 Task: Log work in the project ArchiTech for the issue 'Create a data backup and recovery plan for a company's IT infrastructure' spent time as '2w 1d 18h 56m' and remaining time as '1w 2d 10h 29m' and move to top of backlog. Now add the issue to the epic 'UI/UX Improvements'. Log work in the project ArchiTech for the issue 'Develop a custom inventory management system' spent time as '5w 2d 5h 9m' and remaining time as '5w 4d 17h 26m' and move to bottom of backlog. Now add the issue to the epic 'Platform Integration'
Action: Mouse moved to (190, 58)
Screenshot: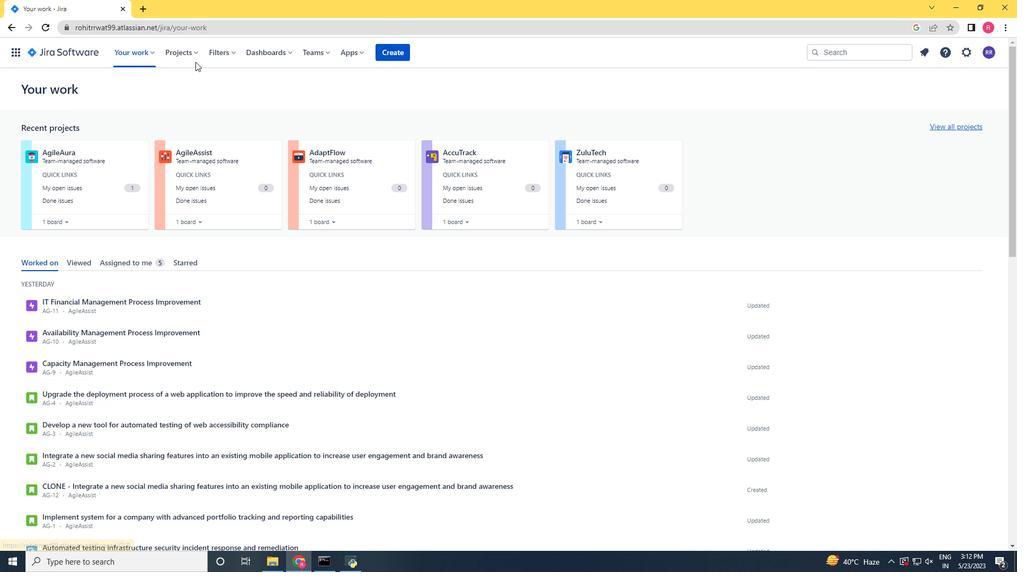 
Action: Mouse pressed left at (190, 58)
Screenshot: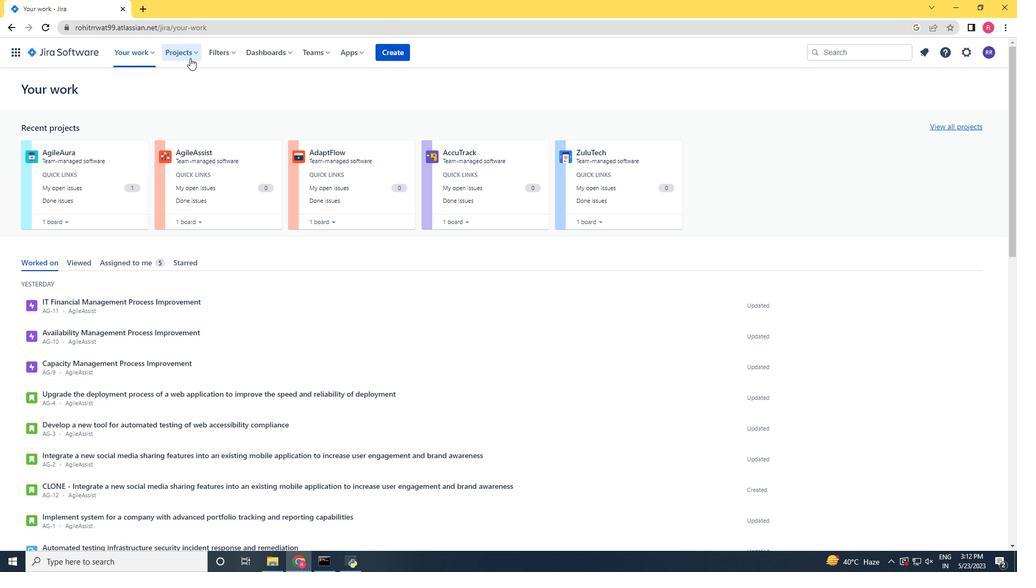 
Action: Mouse moved to (212, 88)
Screenshot: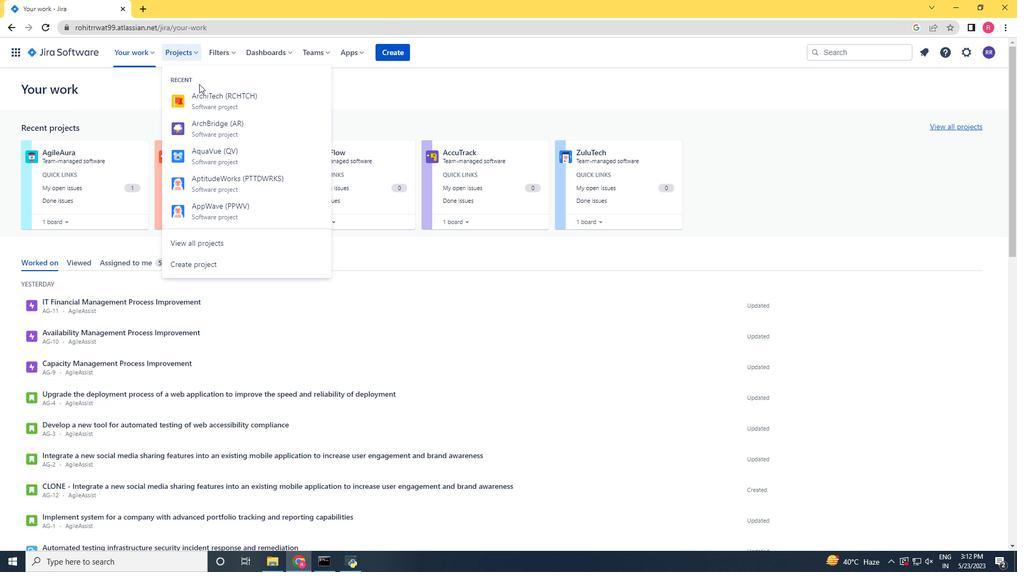 
Action: Mouse pressed left at (212, 88)
Screenshot: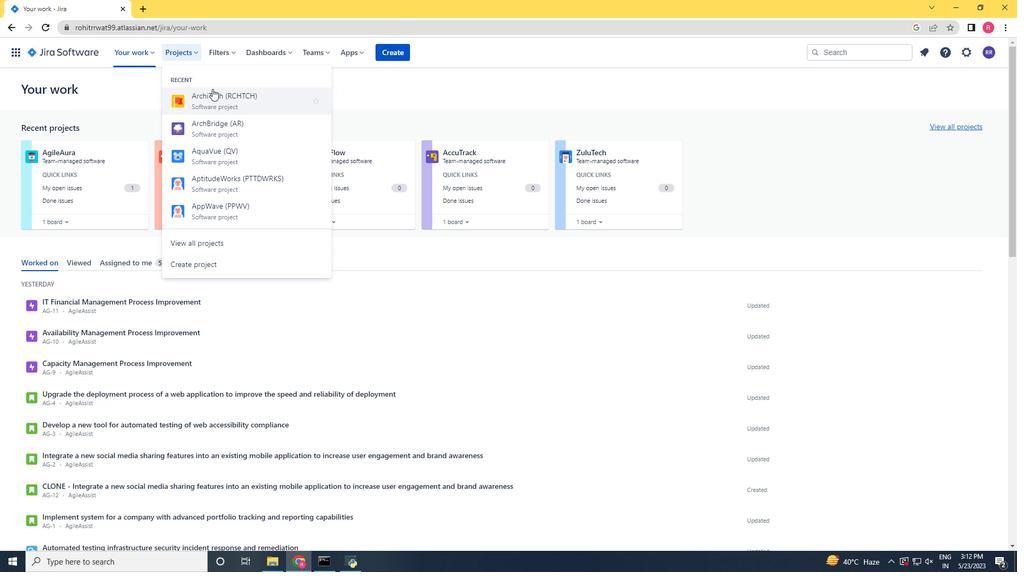 
Action: Mouse moved to (78, 156)
Screenshot: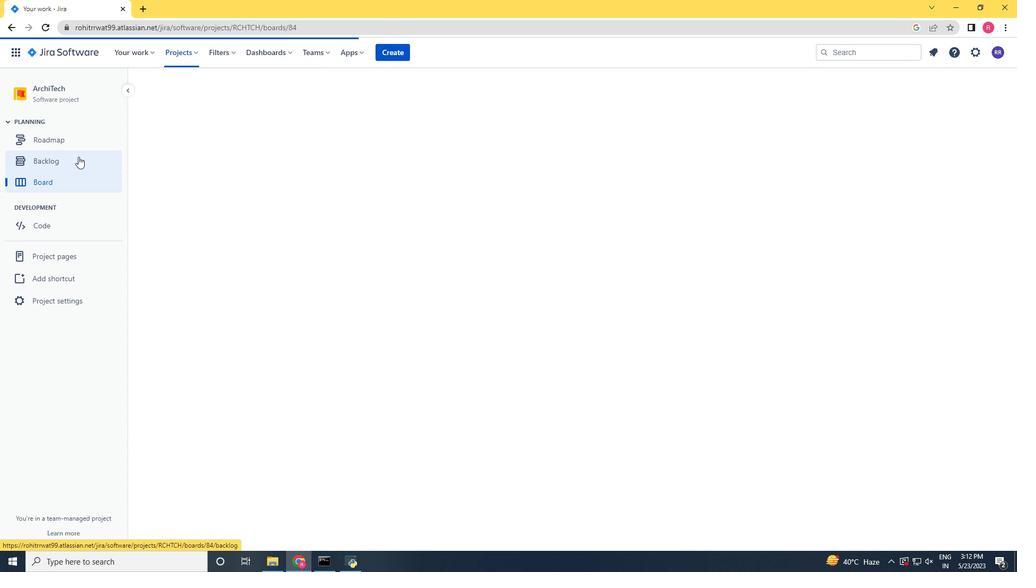 
Action: Mouse pressed left at (78, 156)
Screenshot: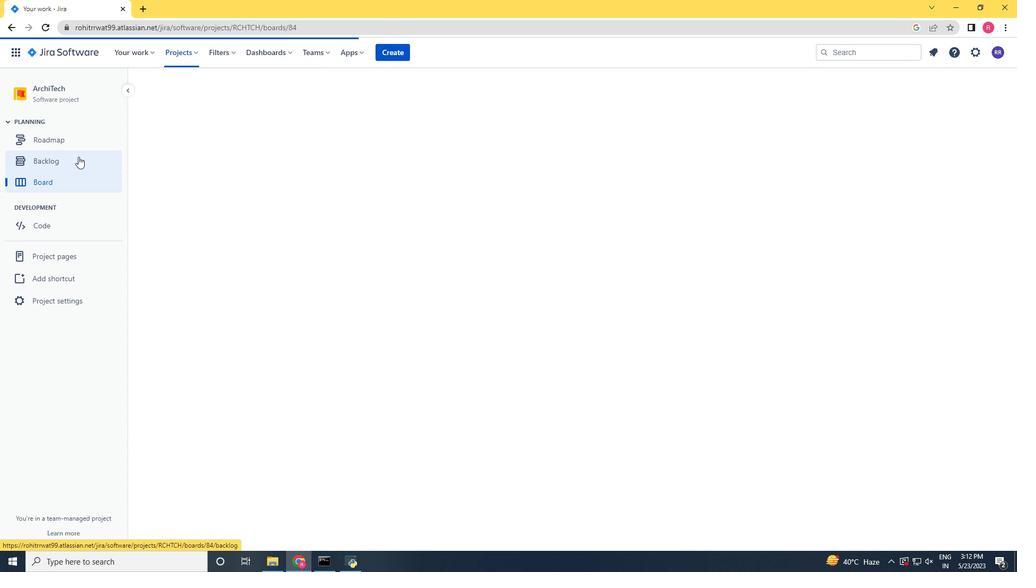 
Action: Mouse moved to (717, 356)
Screenshot: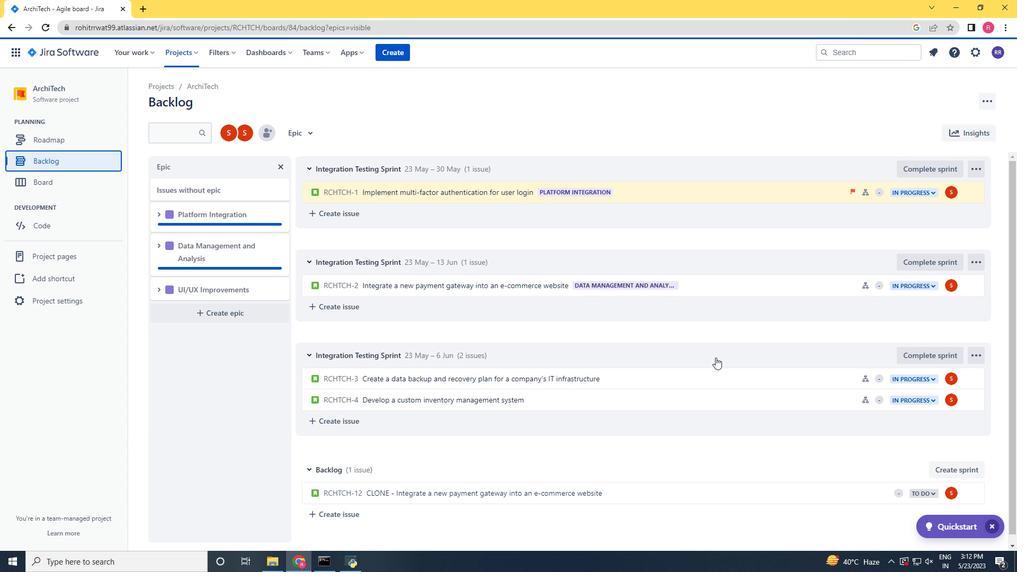 
Action: Mouse pressed left at (717, 356)
Screenshot: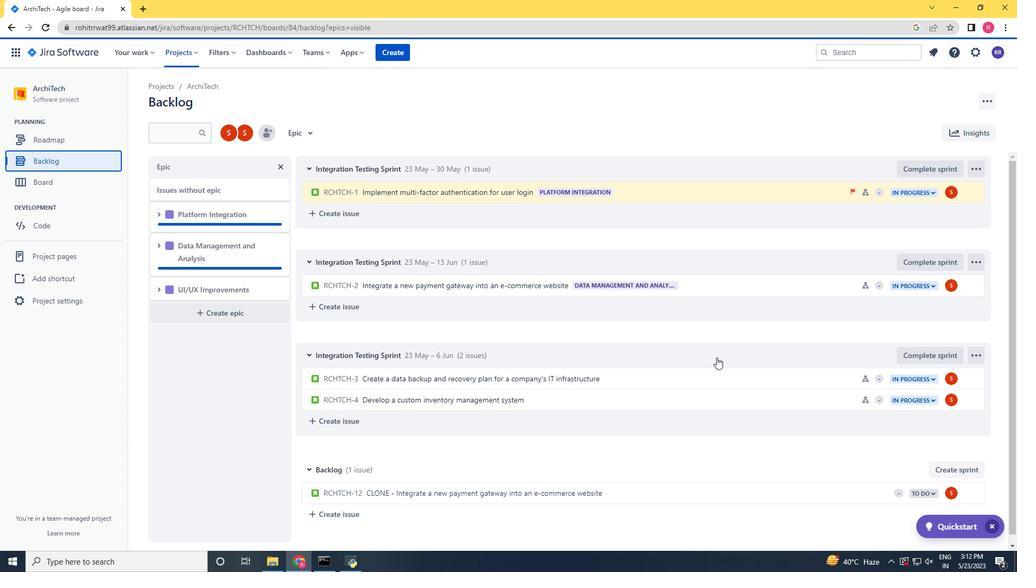 
Action: Mouse moved to (687, 358)
Screenshot: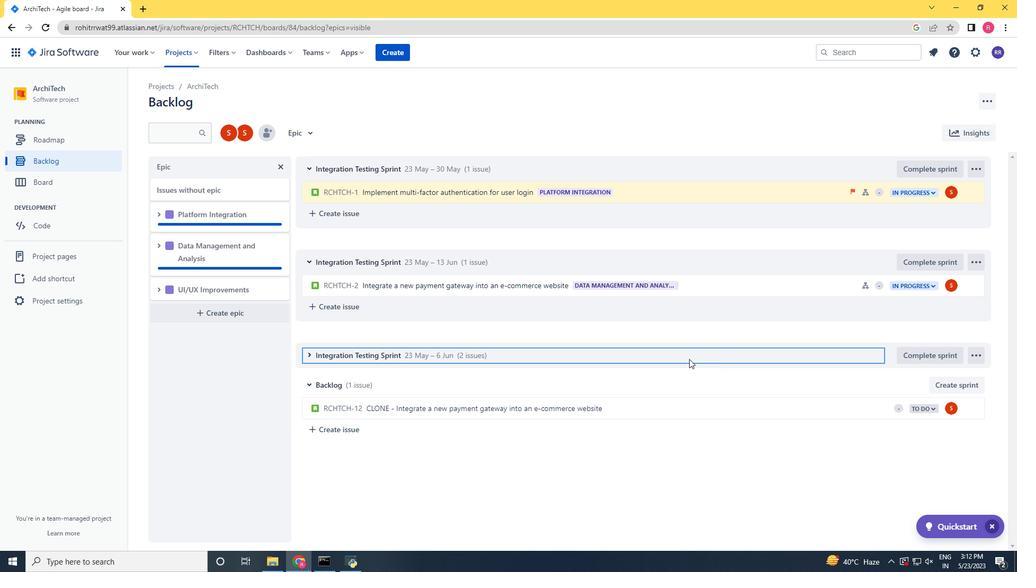 
Action: Mouse pressed left at (687, 358)
Screenshot: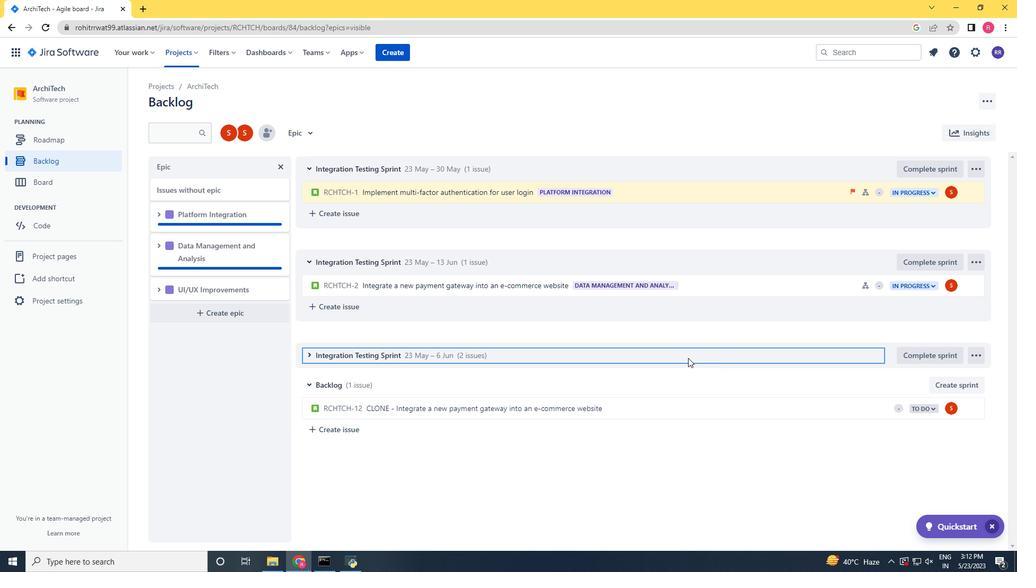 
Action: Mouse moved to (714, 377)
Screenshot: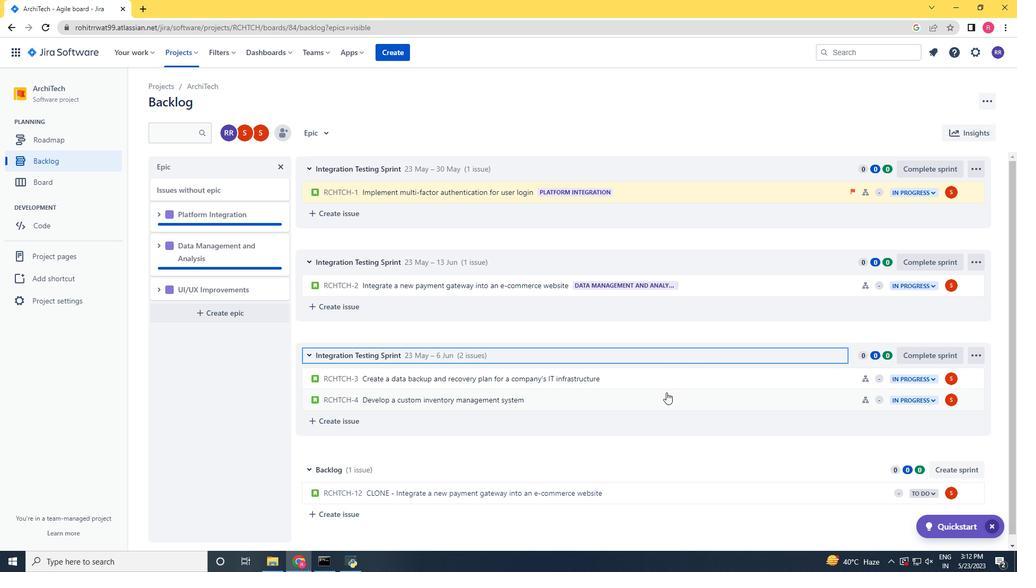 
Action: Mouse pressed left at (714, 377)
Screenshot: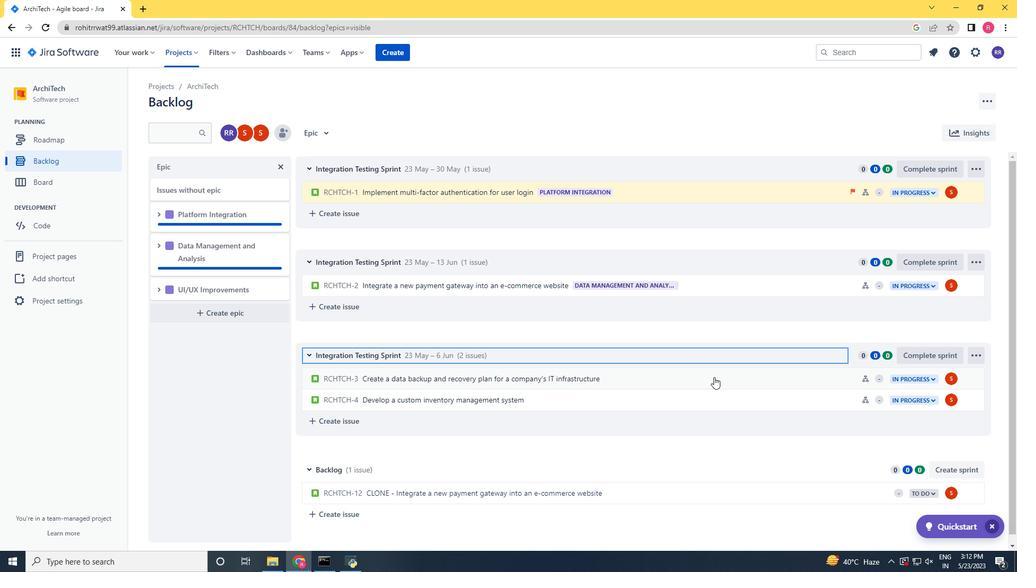 
Action: Mouse moved to (968, 166)
Screenshot: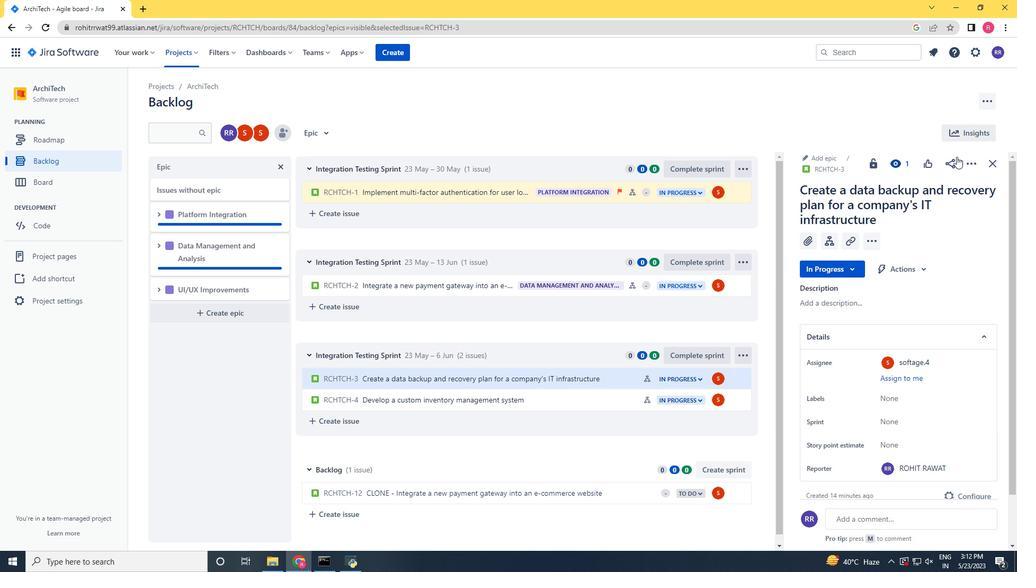 
Action: Mouse pressed left at (968, 166)
Screenshot: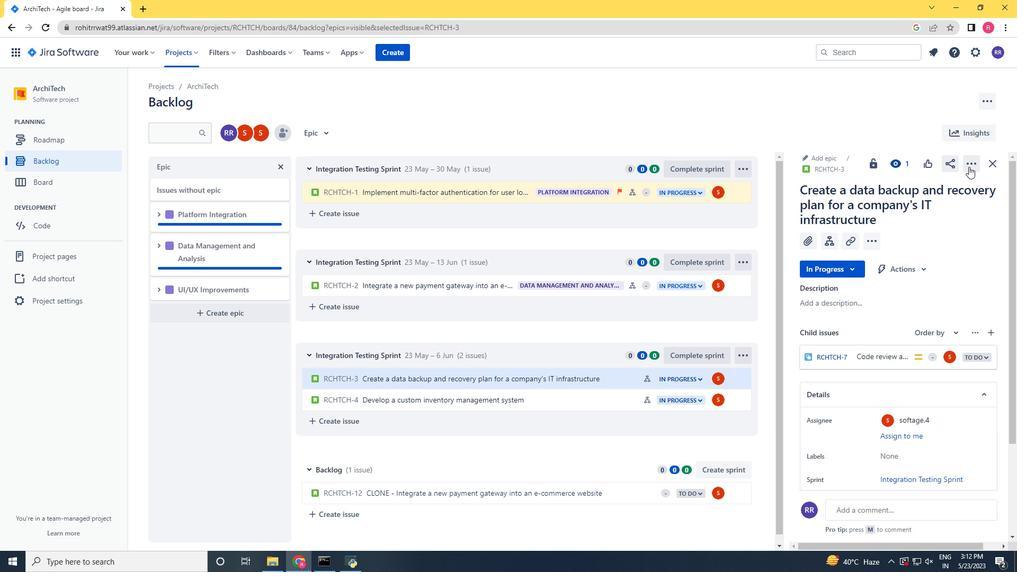 
Action: Mouse moved to (908, 193)
Screenshot: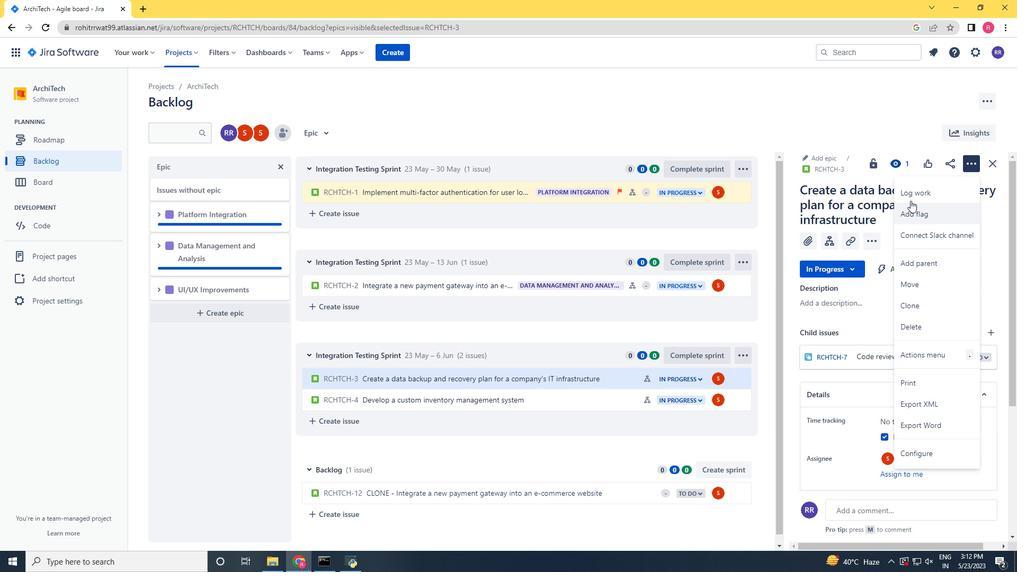 
Action: Mouse pressed left at (908, 193)
Screenshot: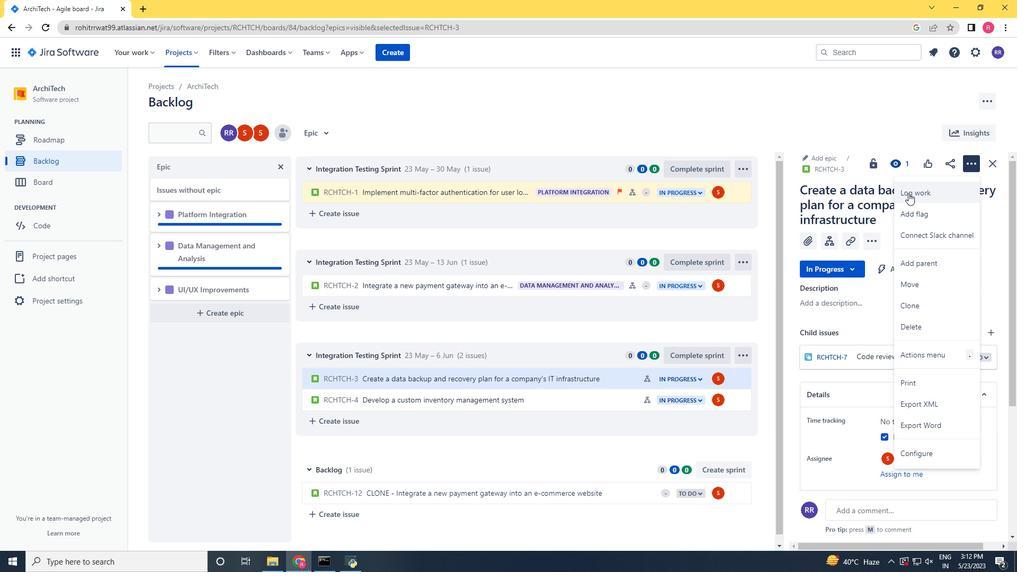 
Action: Mouse moved to (783, 181)
Screenshot: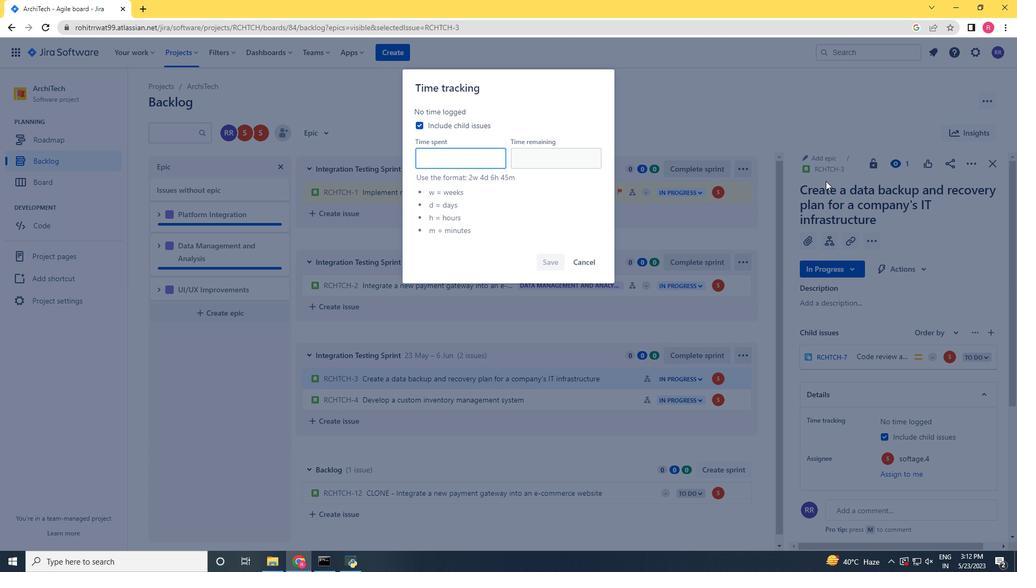 
Action: Key pressed 2w<Key.space>1d<Key.space>18h<Key.space>56m<Key.tab>1w<Key.space>2d<Key.space>10h<Key.space>29m
Screenshot: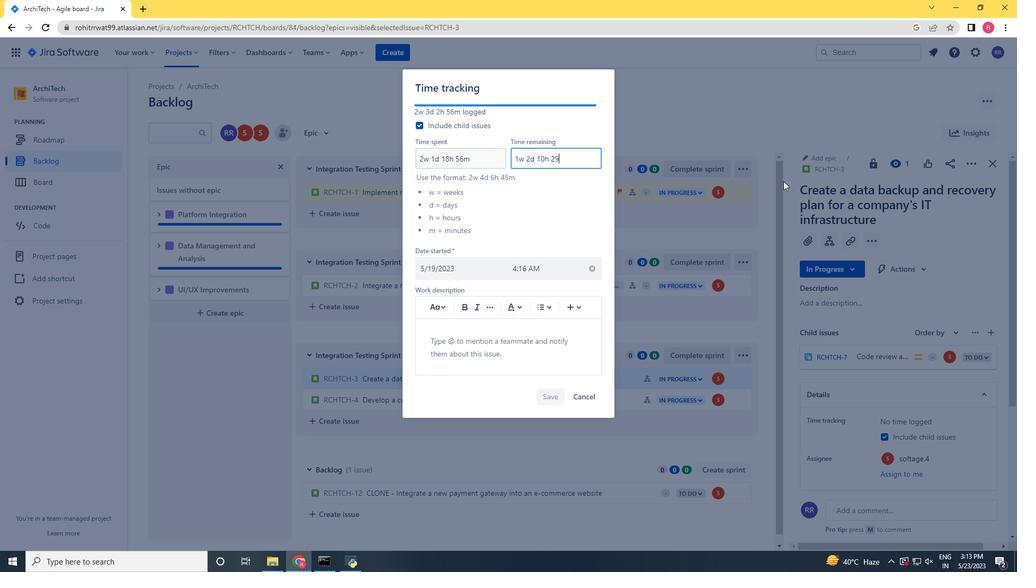 
Action: Mouse moved to (543, 391)
Screenshot: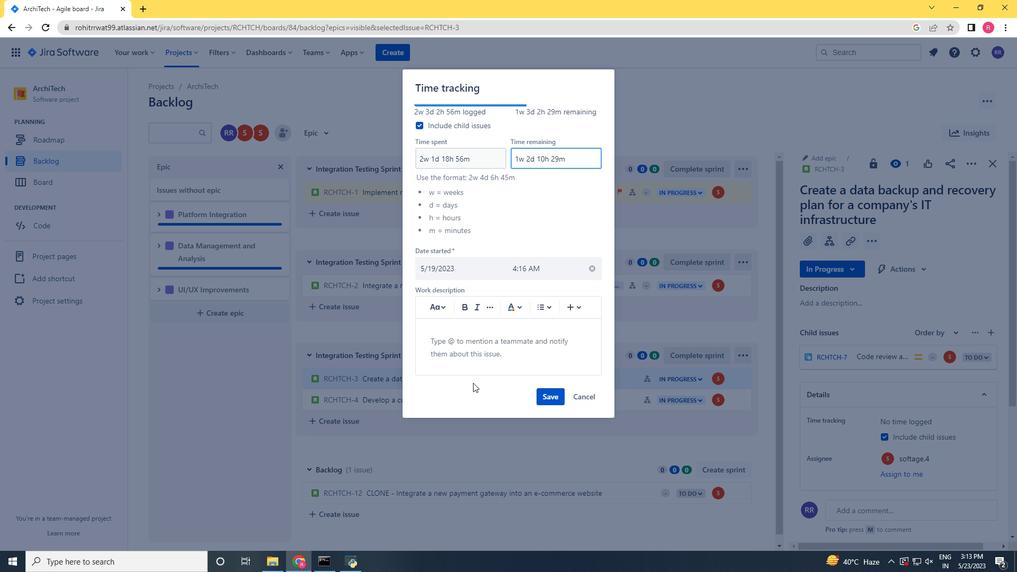 
Action: Mouse pressed left at (543, 391)
Screenshot: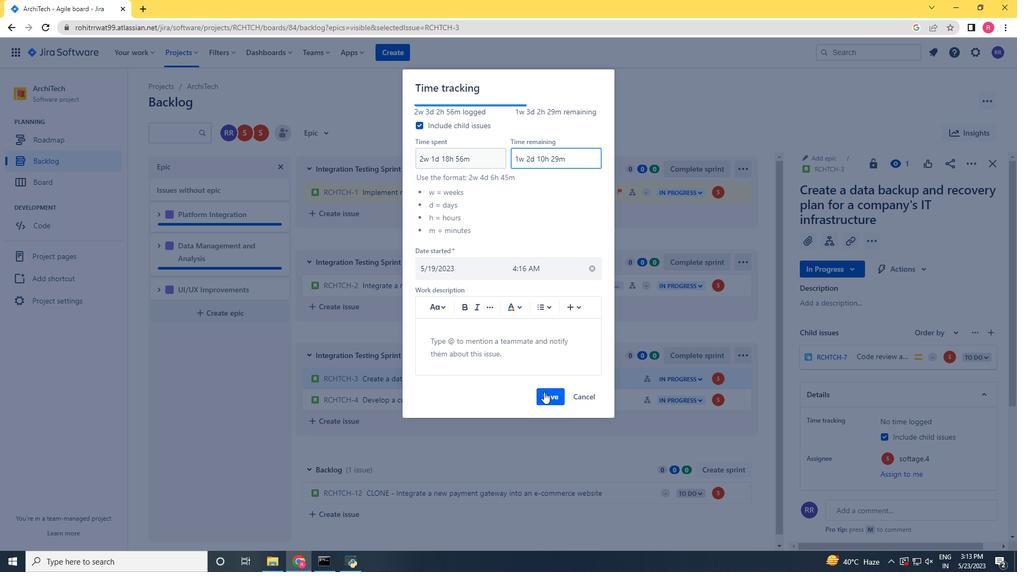 
Action: Mouse moved to (736, 378)
Screenshot: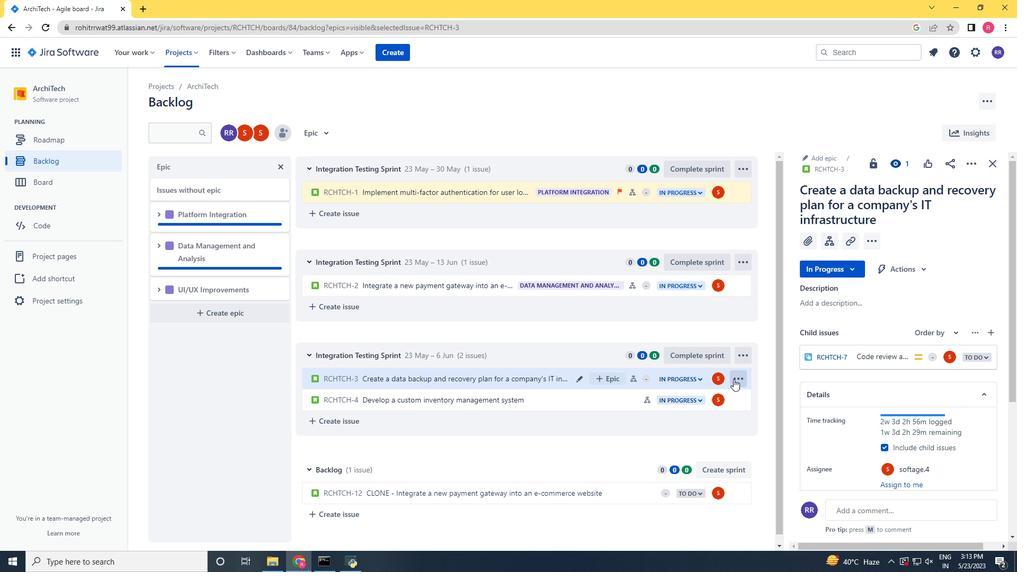 
Action: Mouse pressed left at (736, 378)
Screenshot: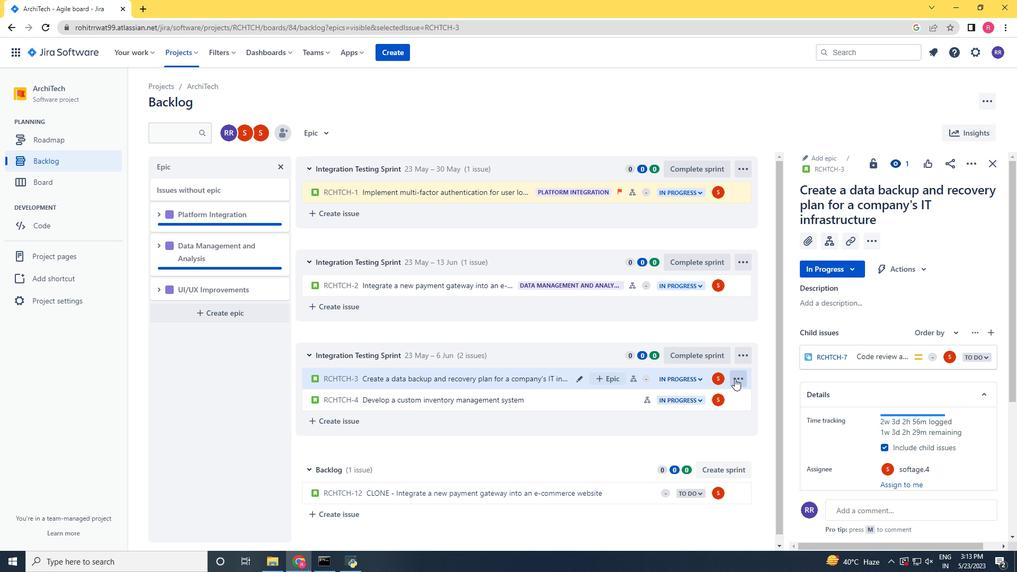 
Action: Mouse moved to (978, 168)
Screenshot: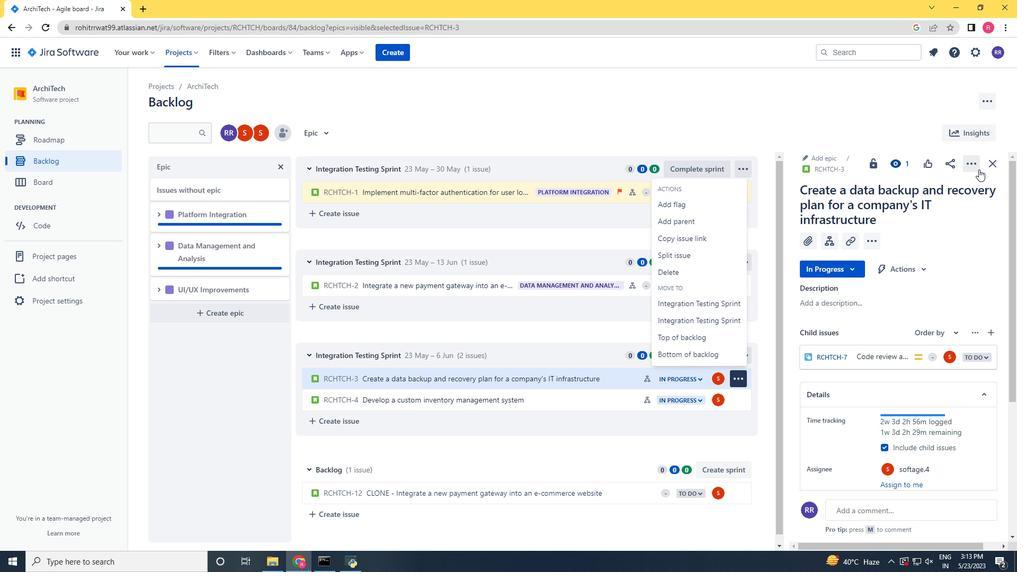 
Action: Mouse pressed left at (978, 168)
Screenshot: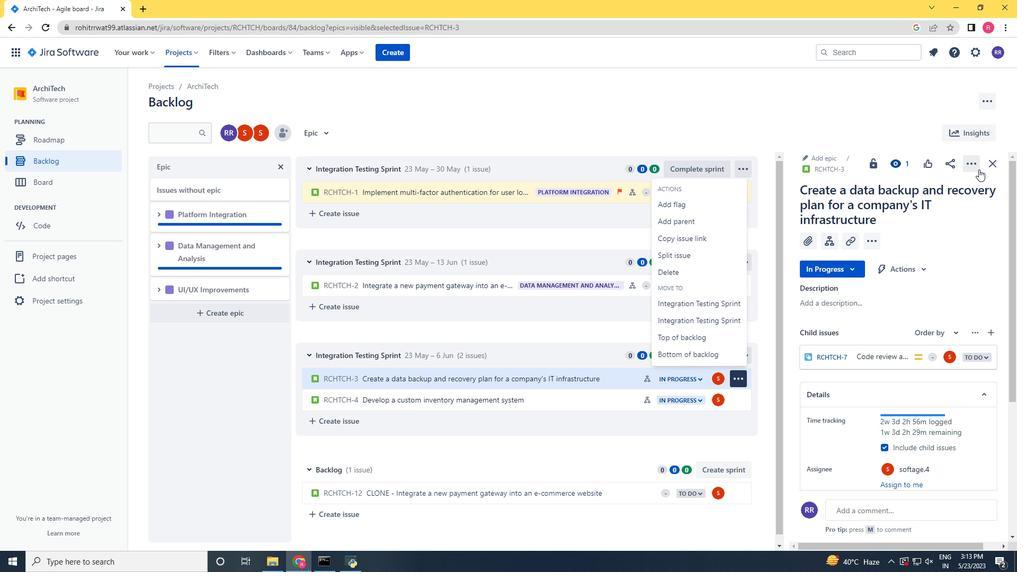 
Action: Mouse moved to (851, 331)
Screenshot: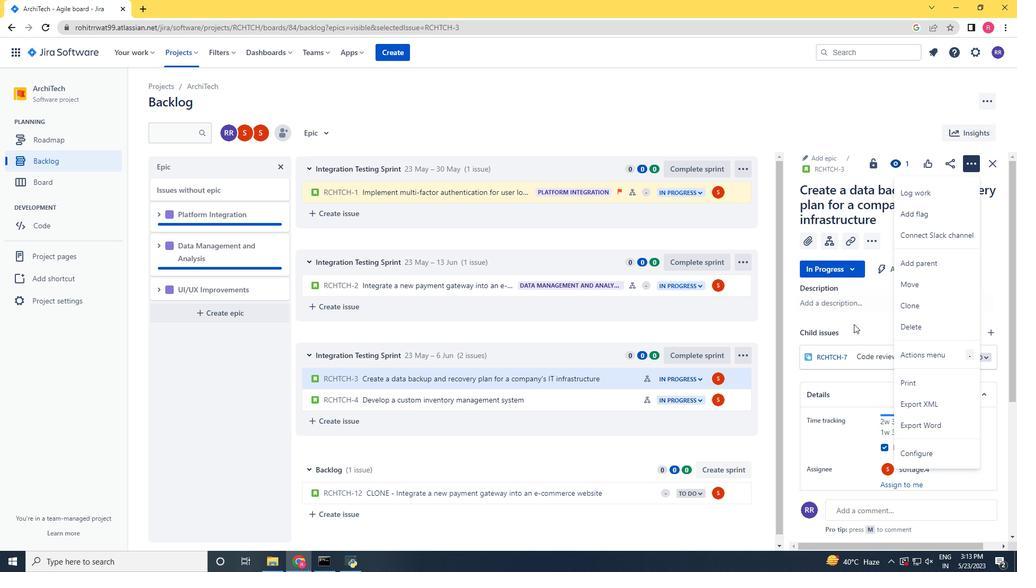 
Action: Mouse scrolled (851, 331) with delta (0, 0)
Screenshot: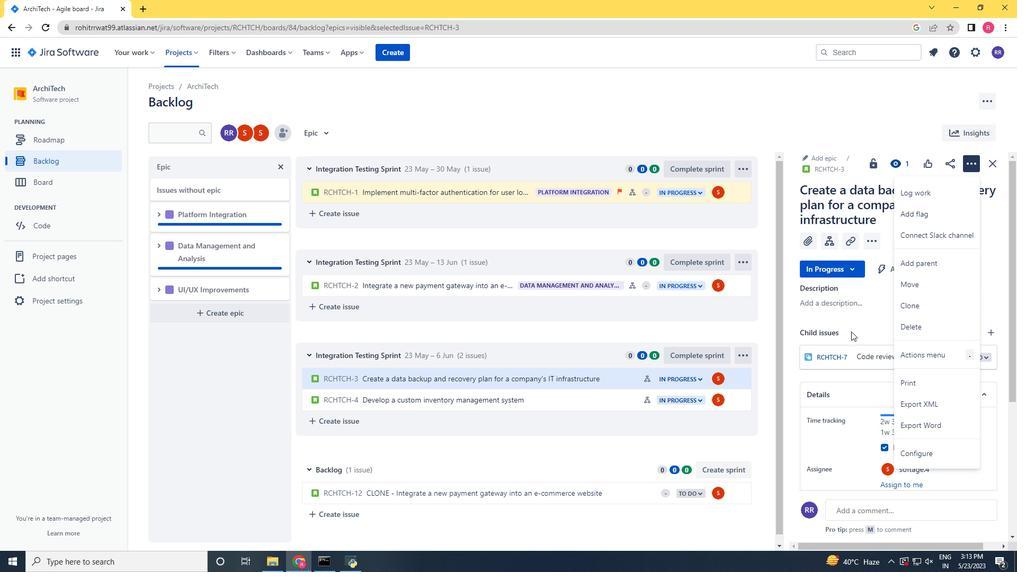 
Action: Mouse moved to (736, 376)
Screenshot: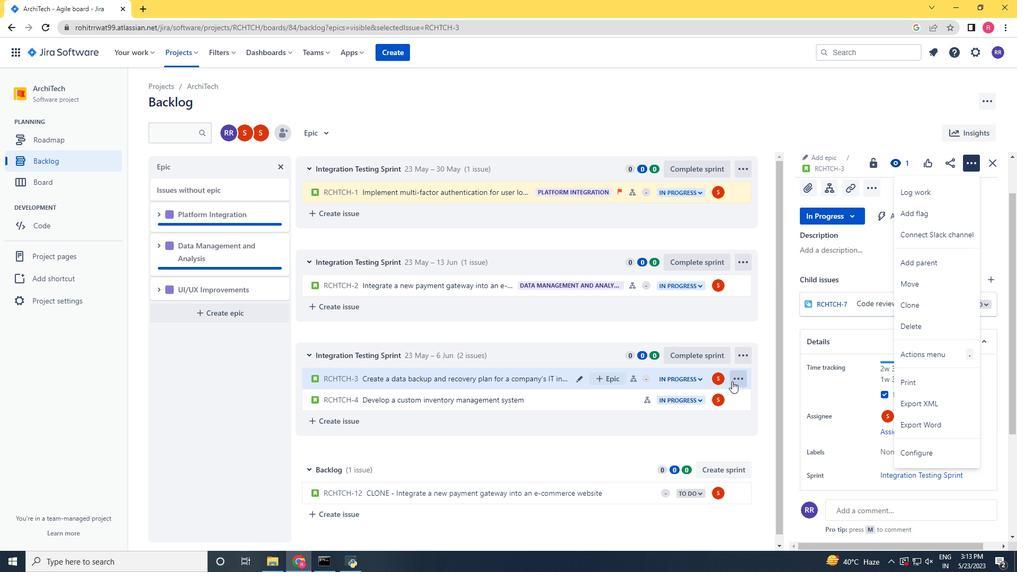 
Action: Mouse pressed left at (736, 376)
Screenshot: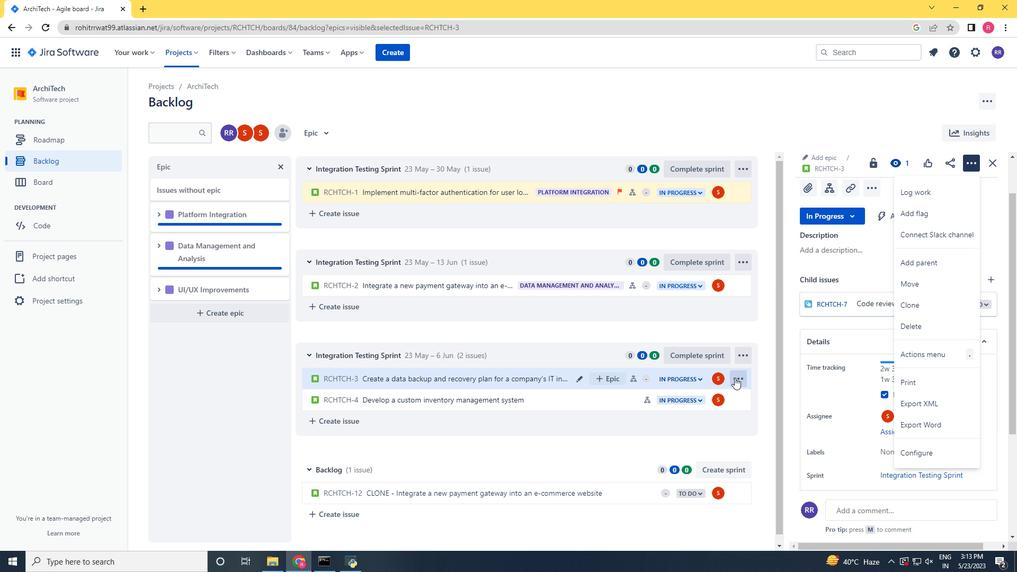 
Action: Mouse moved to (725, 339)
Screenshot: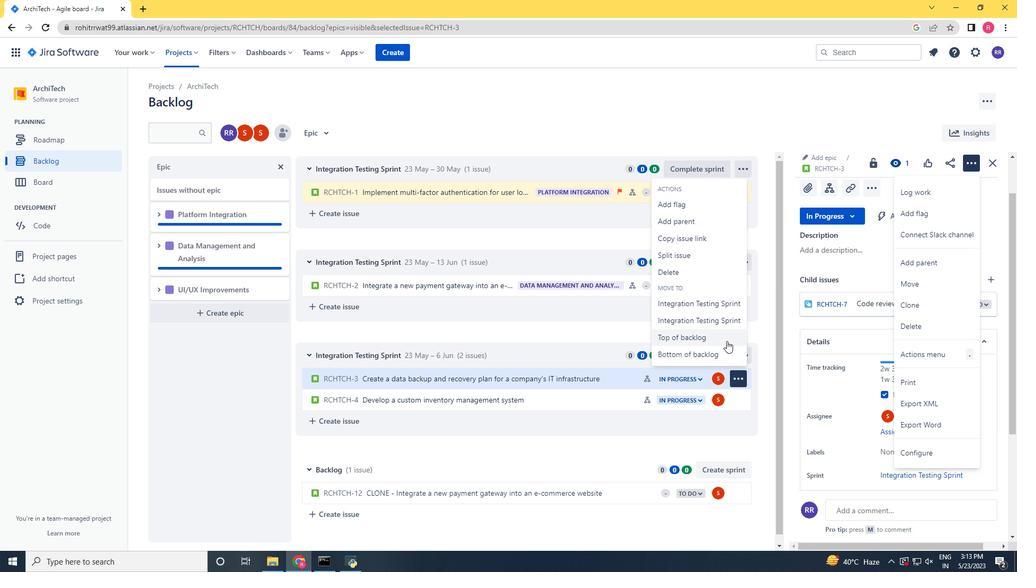 
Action: Mouse pressed left at (725, 339)
Screenshot: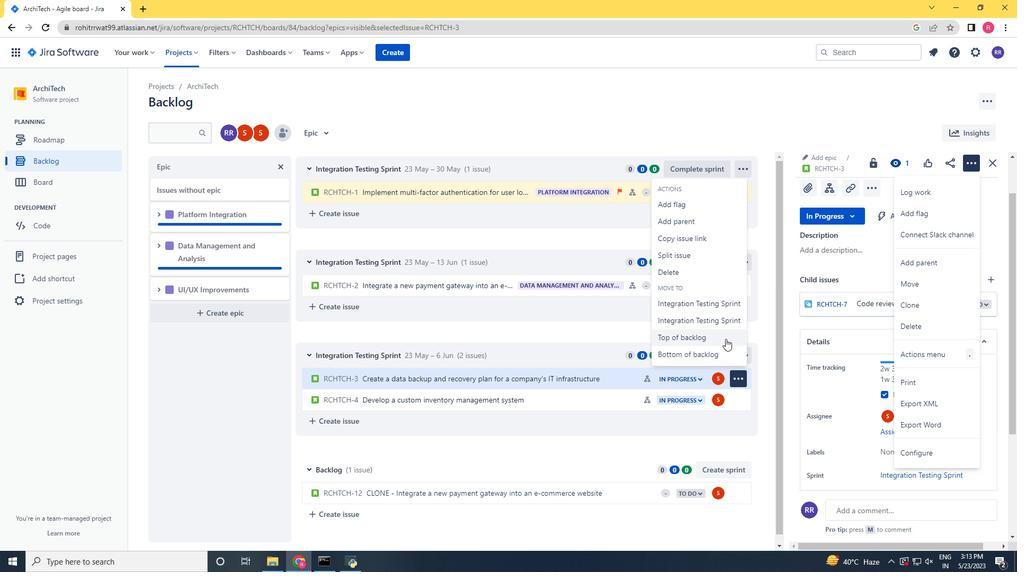 
Action: Mouse moved to (538, 174)
Screenshot: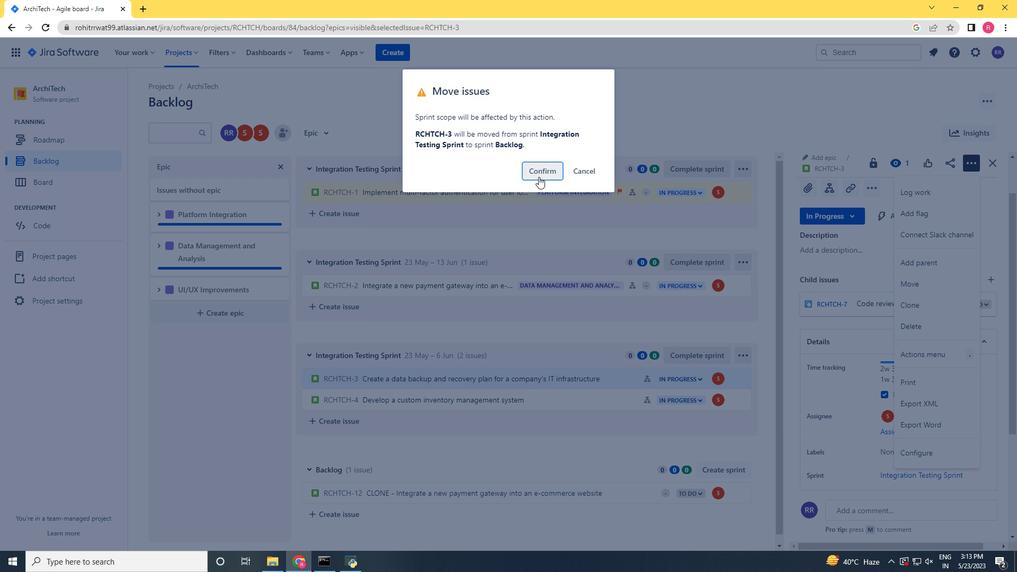 
Action: Mouse pressed left at (538, 174)
Screenshot: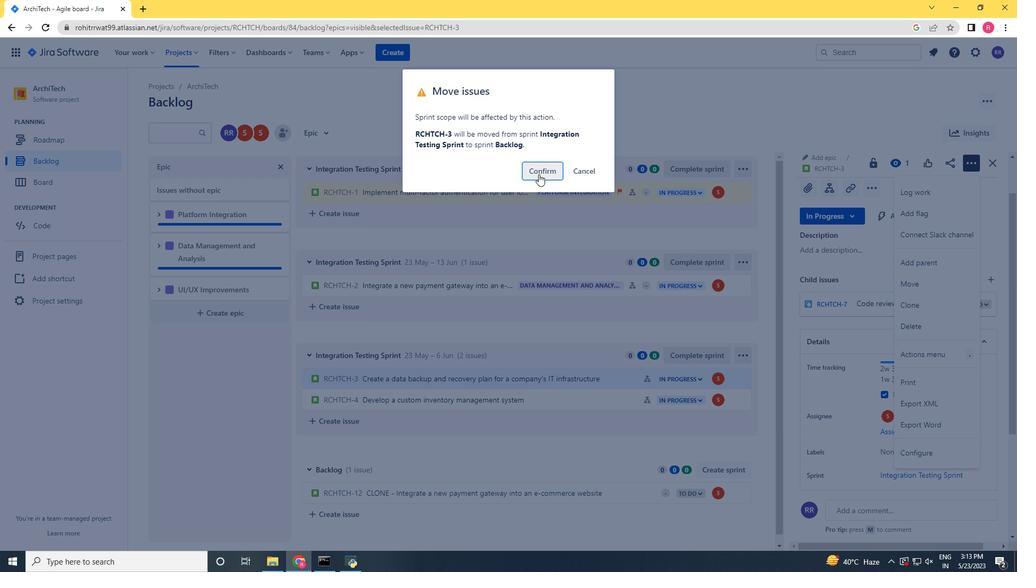 
Action: Mouse moved to (605, 472)
Screenshot: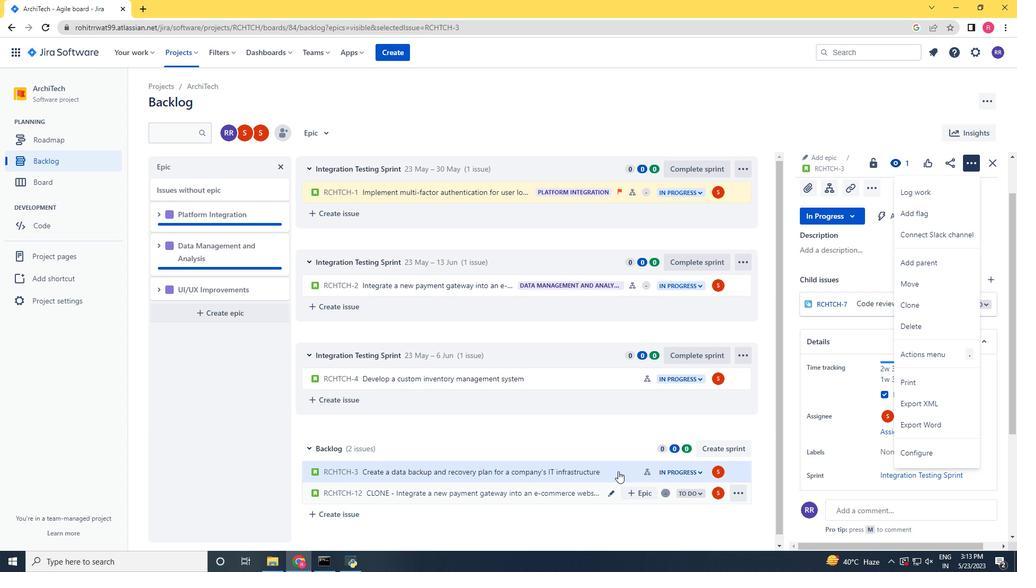 
Action: Mouse pressed left at (605, 472)
Screenshot: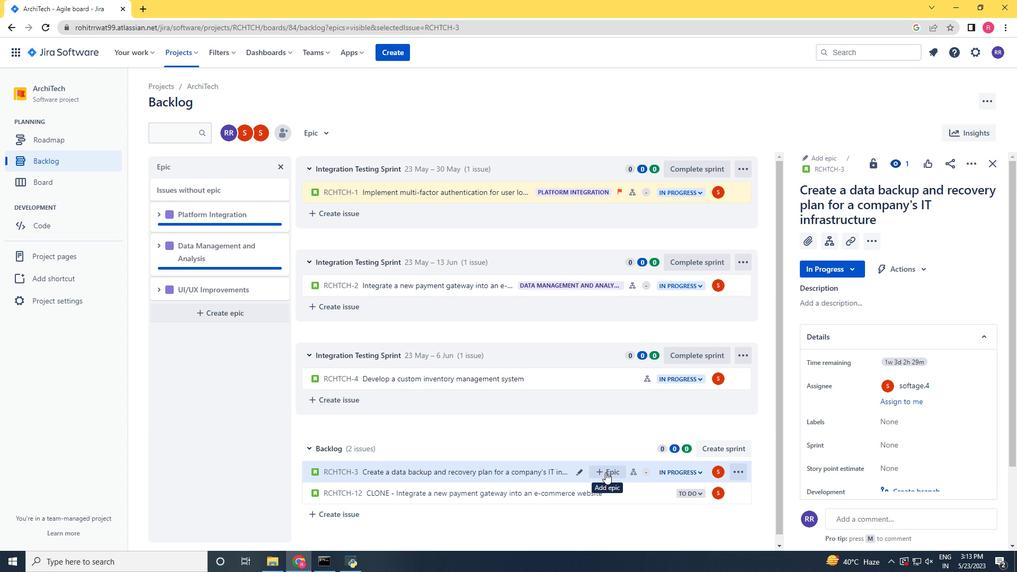 
Action: Mouse moved to (605, 479)
Screenshot: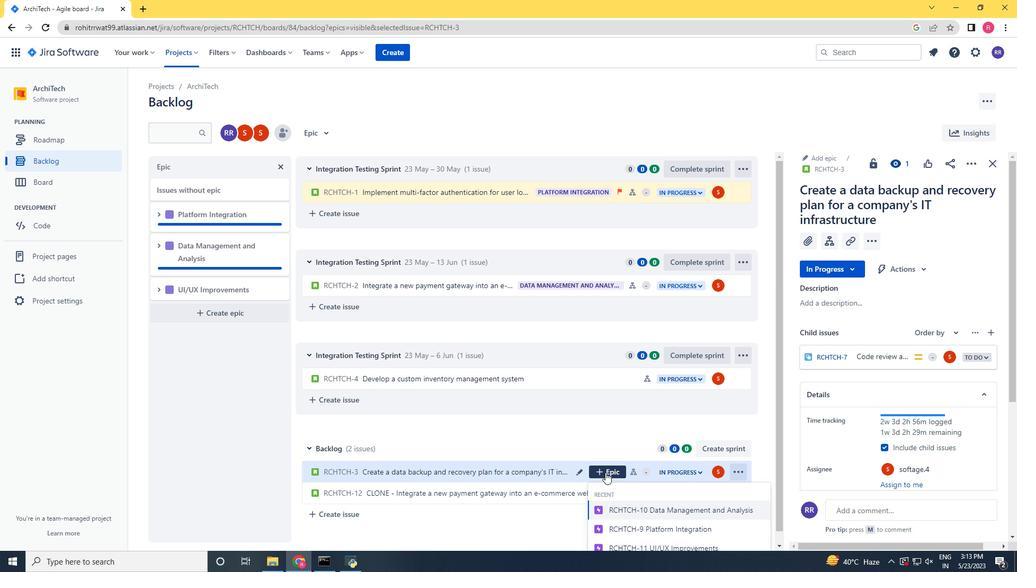 
Action: Mouse scrolled (605, 479) with delta (0, 0)
Screenshot: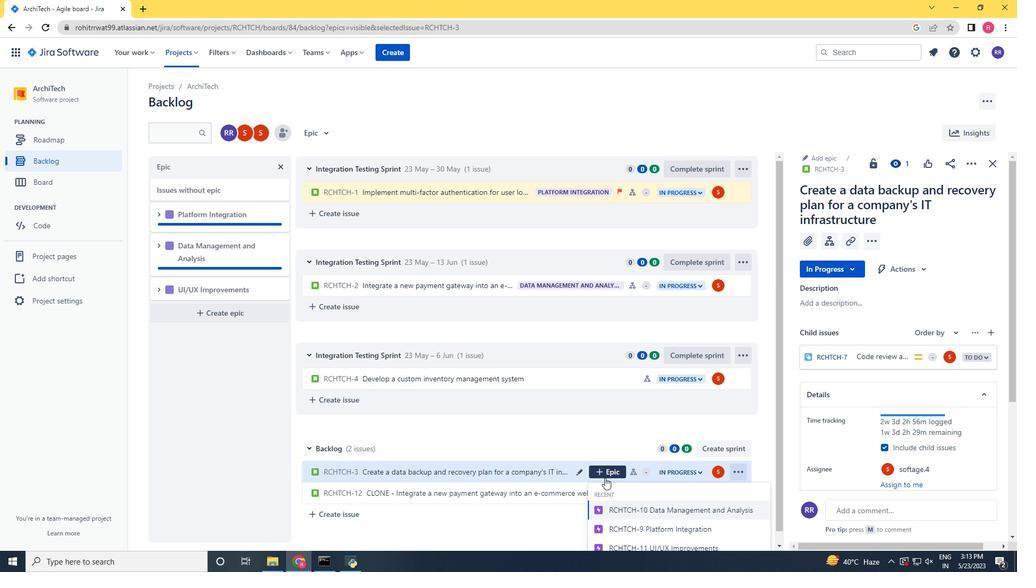 
Action: Mouse scrolled (605, 479) with delta (0, 0)
Screenshot: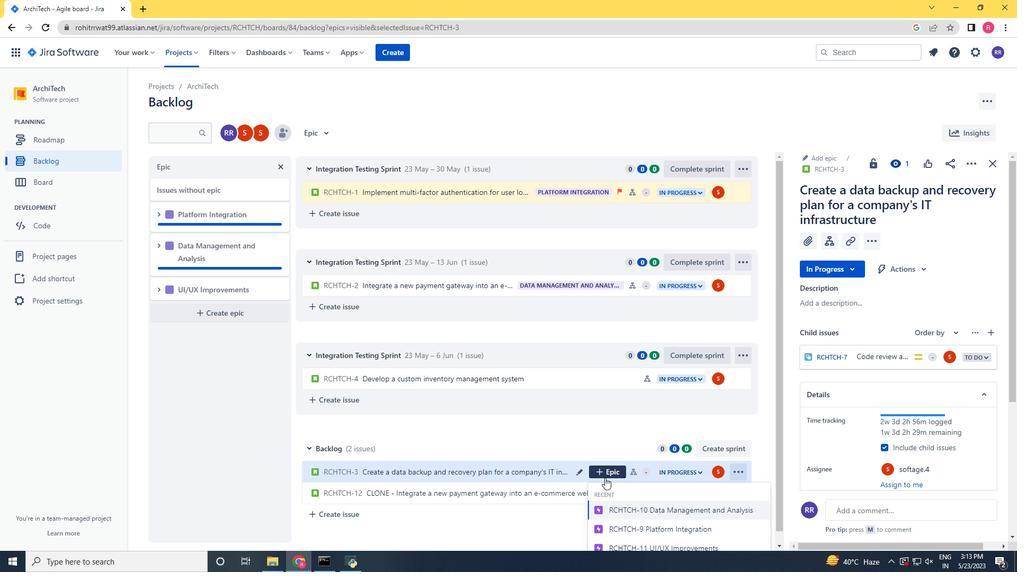 
Action: Mouse scrolled (605, 479) with delta (0, 0)
Screenshot: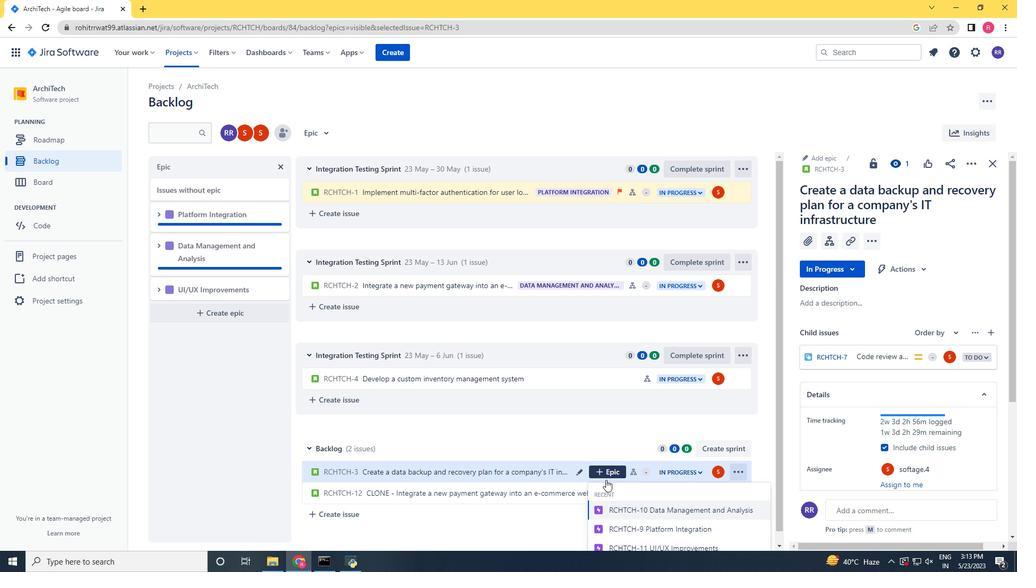 
Action: Mouse scrolled (605, 479) with delta (0, 0)
Screenshot: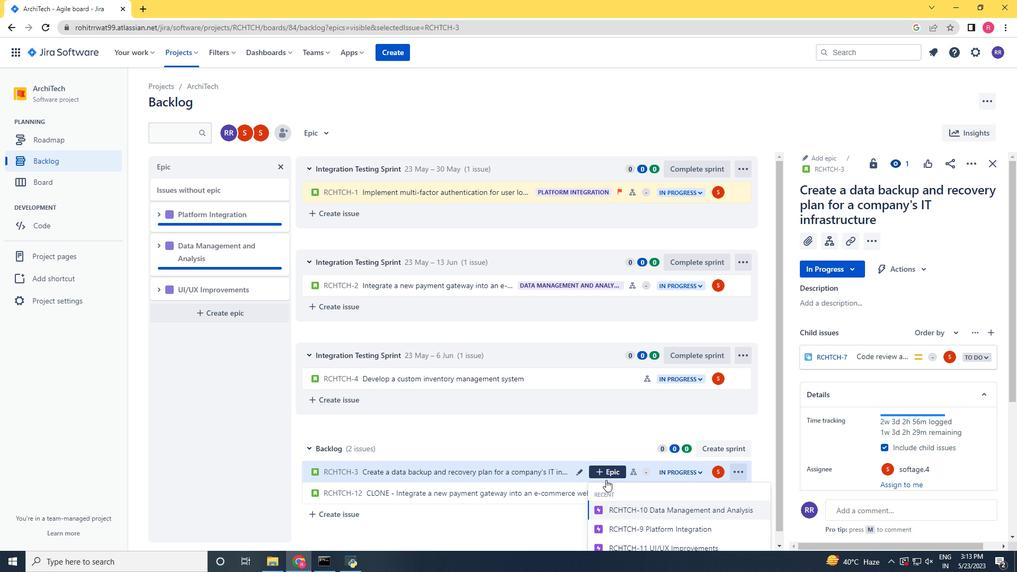 
Action: Mouse scrolled (605, 479) with delta (0, 0)
Screenshot: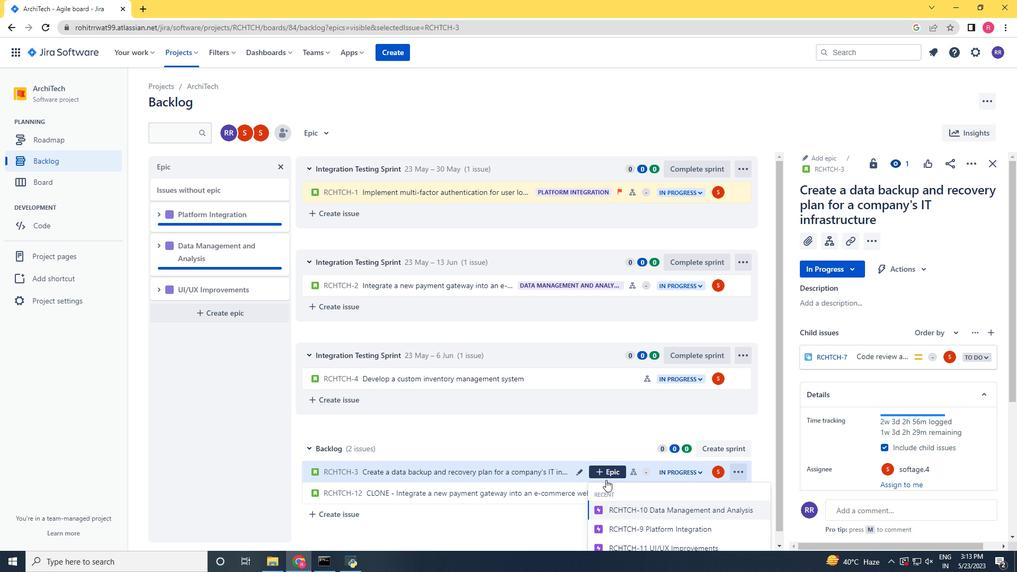 
Action: Mouse moved to (644, 539)
Screenshot: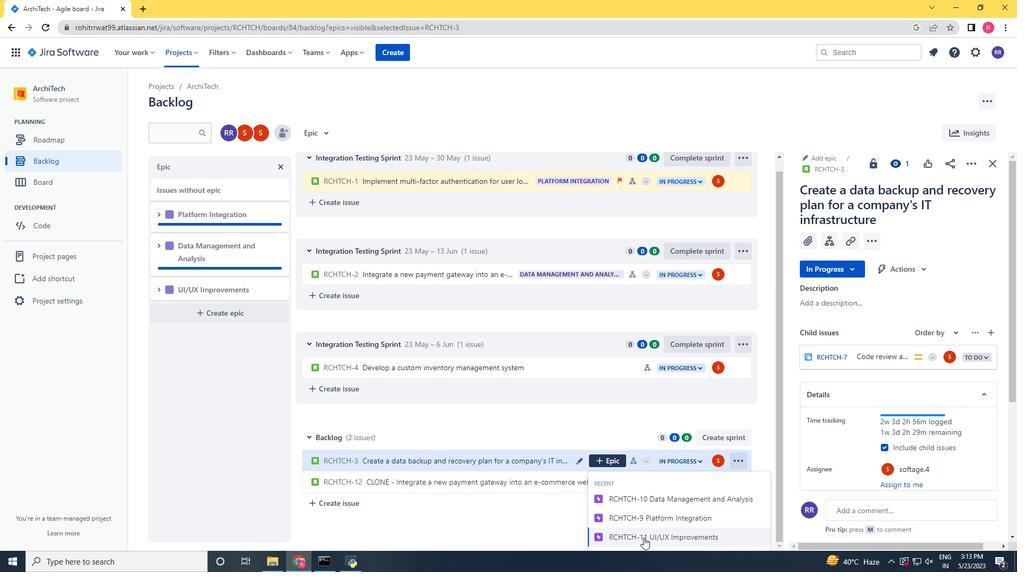 
Action: Mouse pressed left at (644, 539)
Screenshot: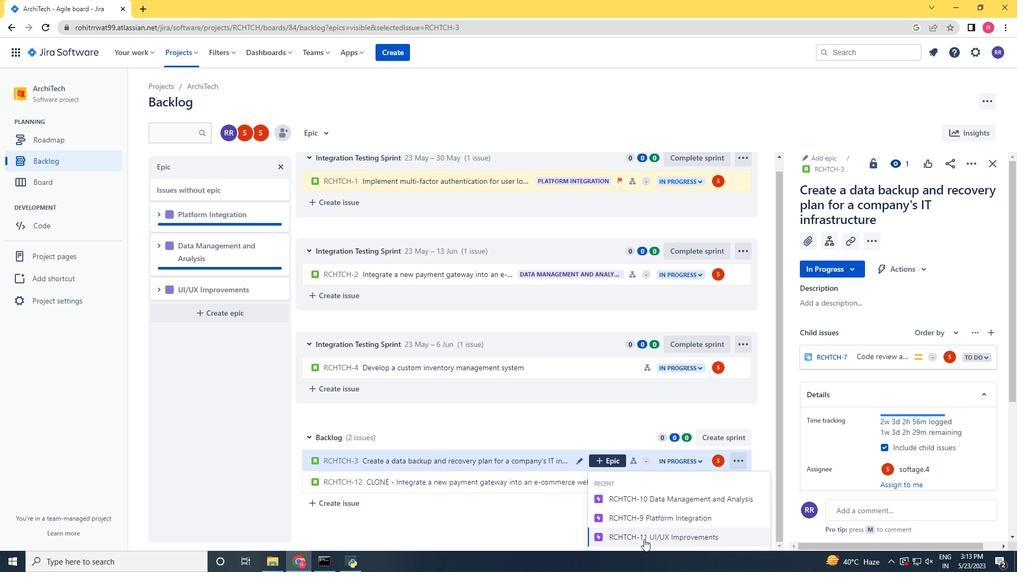 
Action: Mouse moved to (505, 457)
Screenshot: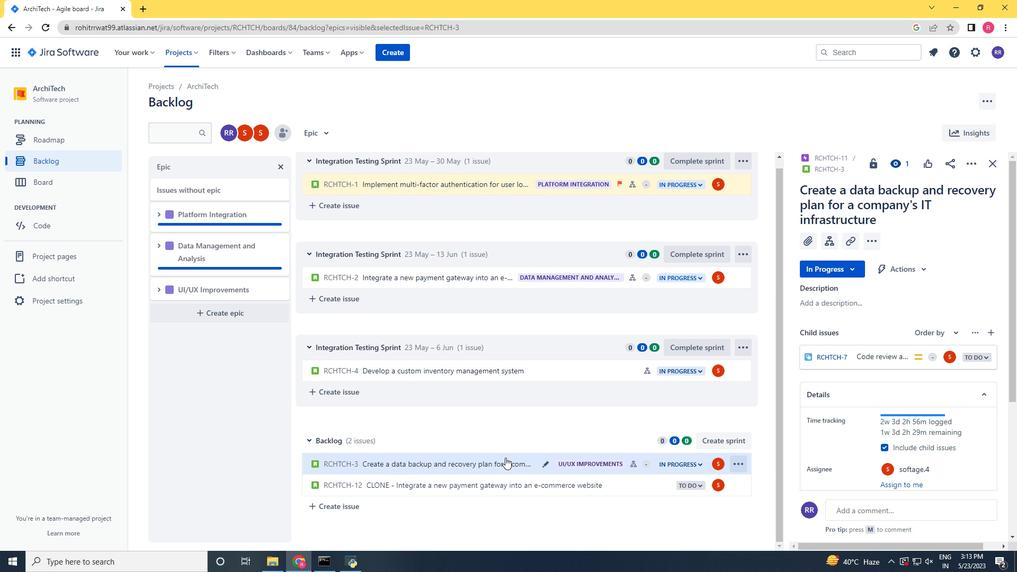 
Action: Mouse scrolled (505, 456) with delta (0, 0)
Screenshot: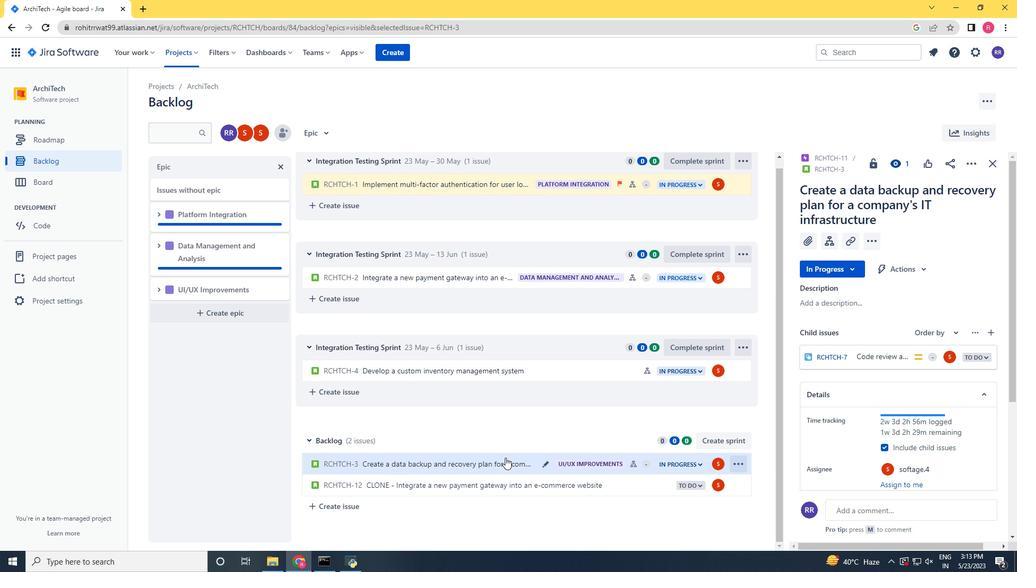
Action: Mouse scrolled (505, 456) with delta (0, 0)
Screenshot: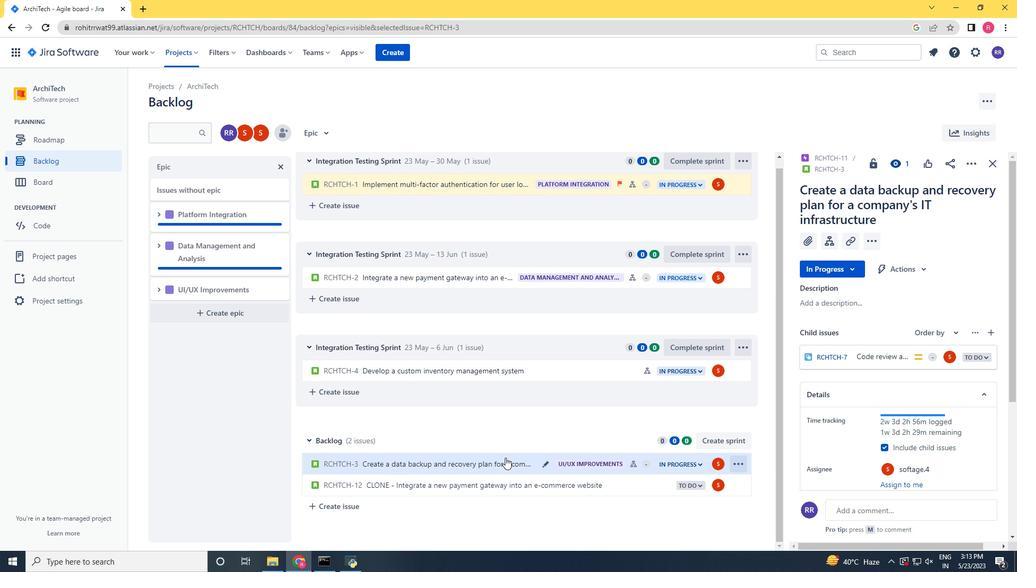 
Action: Mouse scrolled (505, 456) with delta (0, 0)
Screenshot: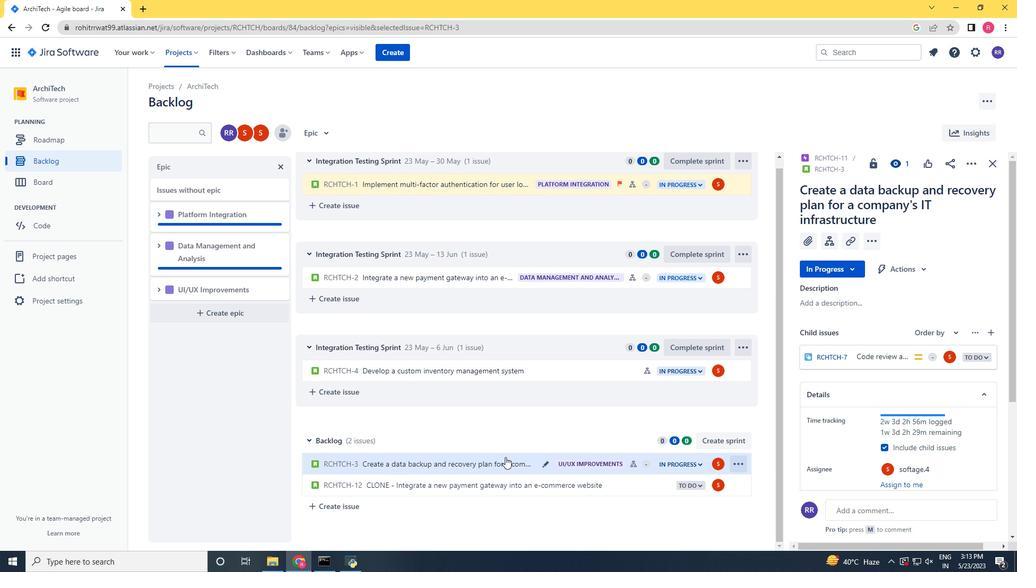 
Action: Mouse scrolled (505, 456) with delta (0, 0)
Screenshot: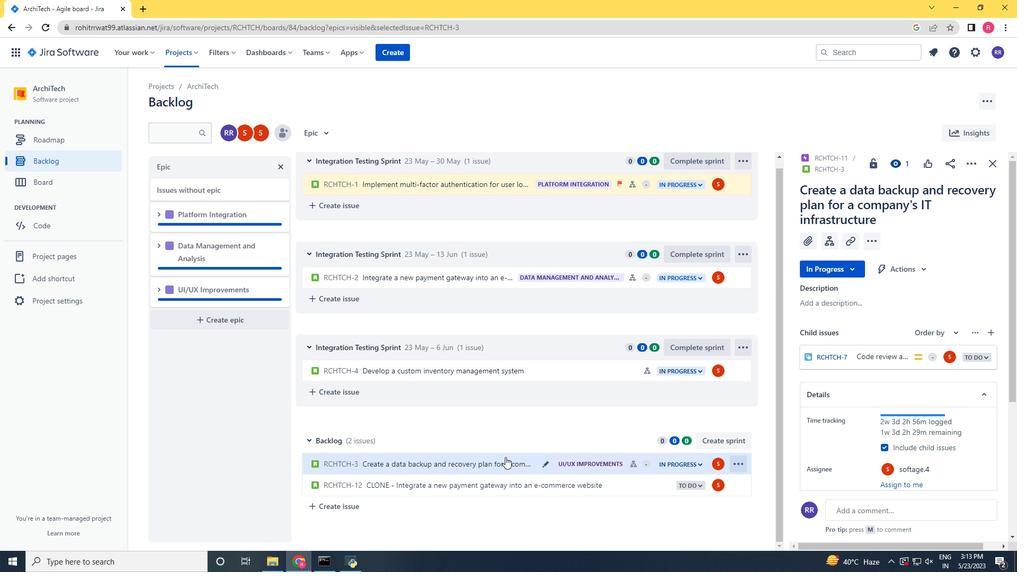 
Action: Mouse scrolled (505, 456) with delta (0, 0)
Screenshot: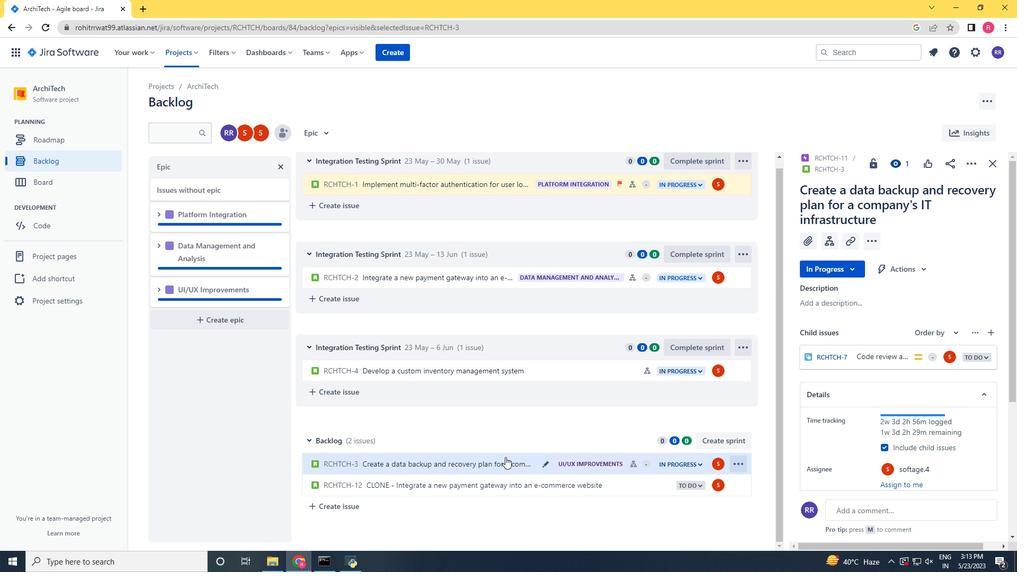 
Action: Mouse moved to (599, 372)
Screenshot: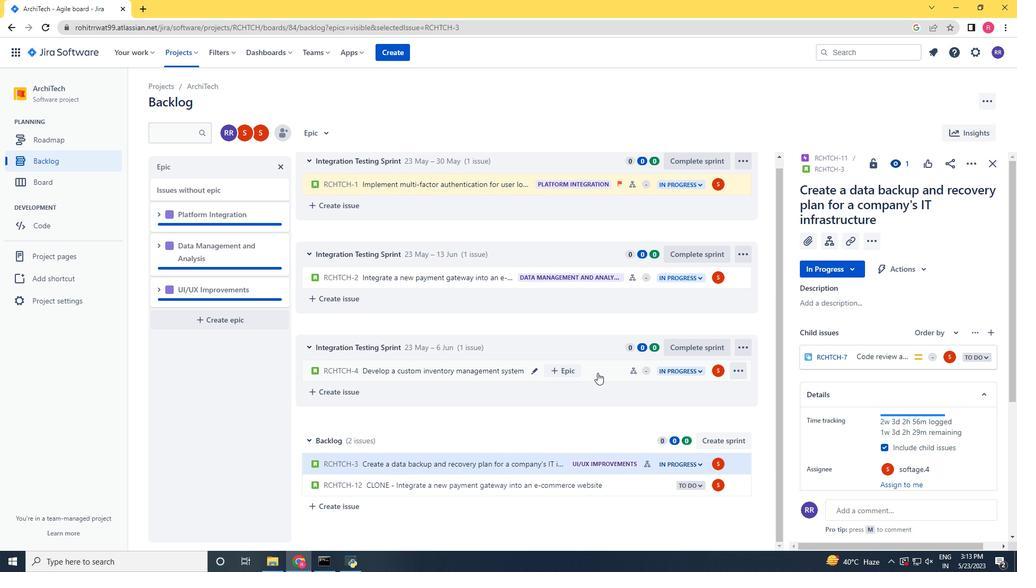 
Action: Mouse pressed left at (599, 372)
Screenshot: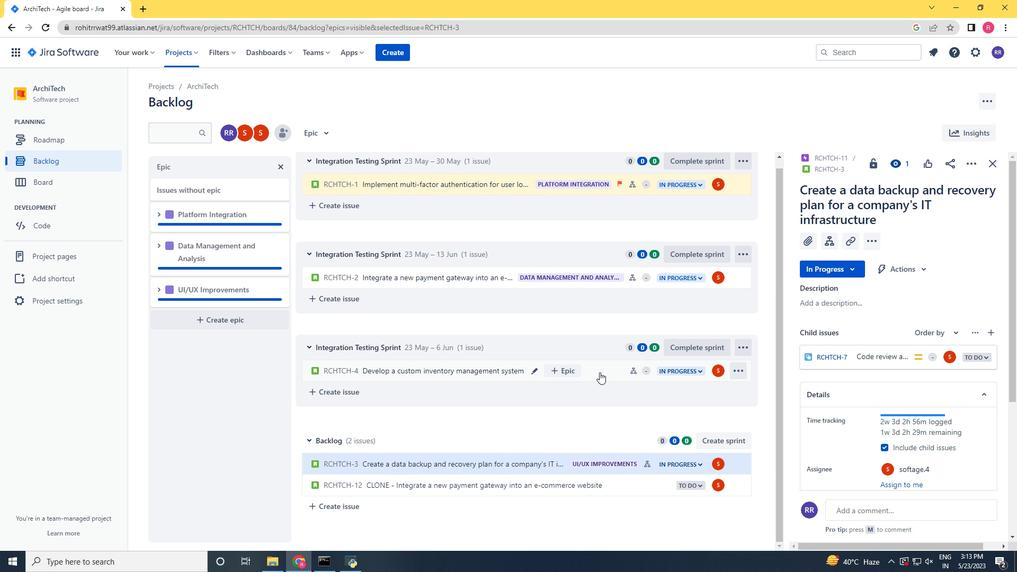 
Action: Mouse moved to (970, 167)
Screenshot: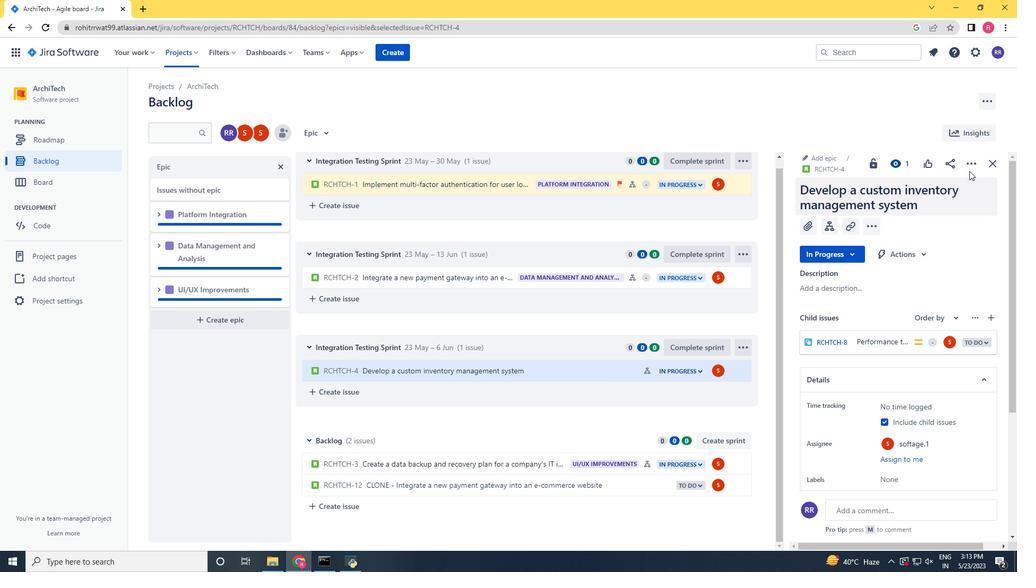 
Action: Mouse pressed left at (970, 167)
Screenshot: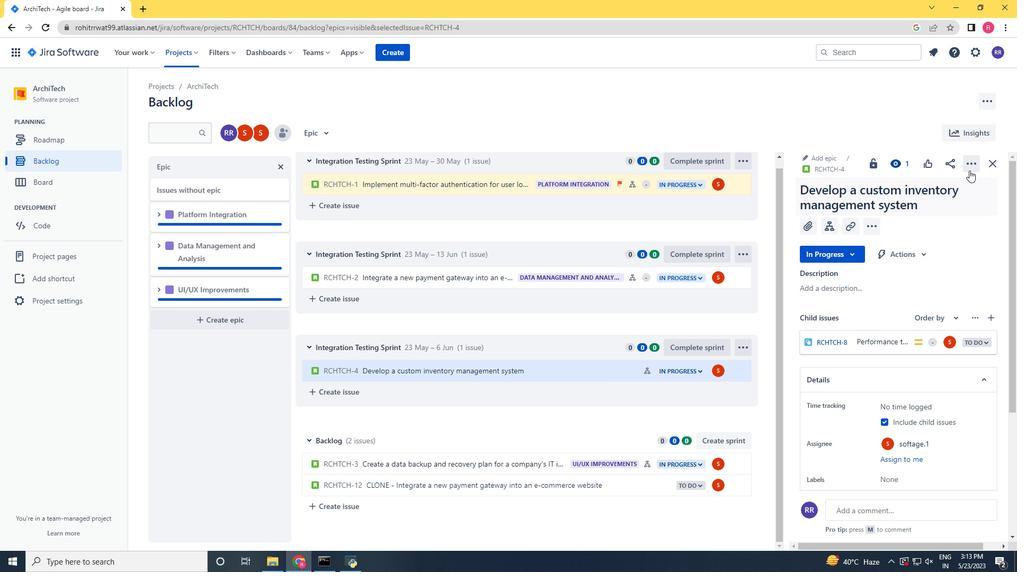 
Action: Mouse moved to (931, 193)
Screenshot: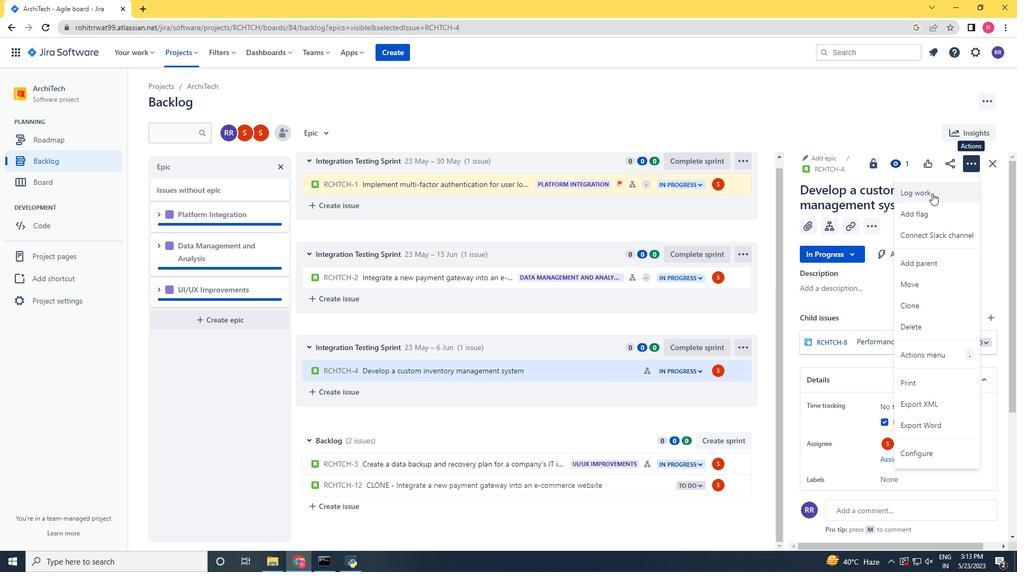 
Action: Mouse pressed left at (931, 193)
Screenshot: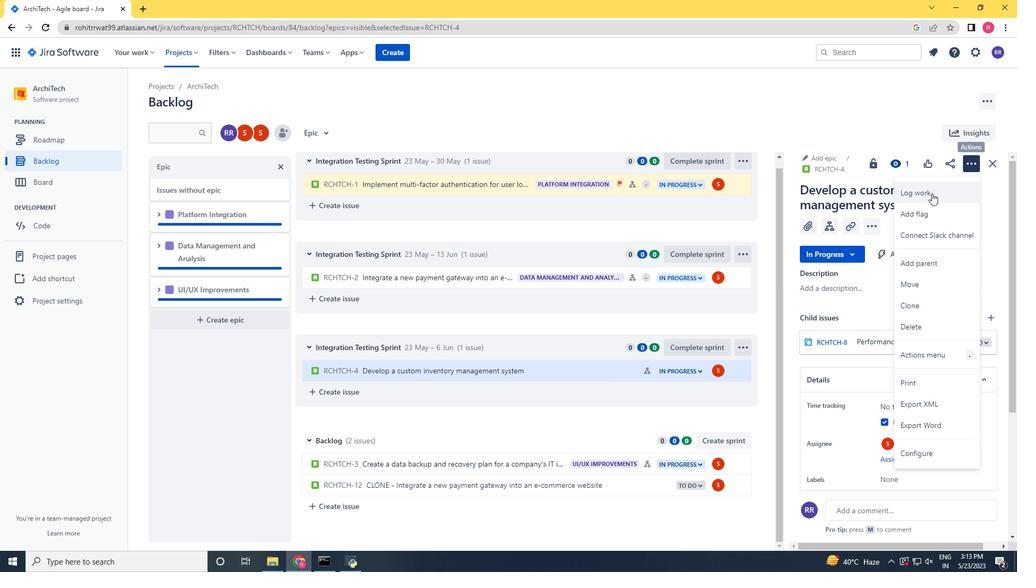 
Action: Mouse moved to (458, 190)
Screenshot: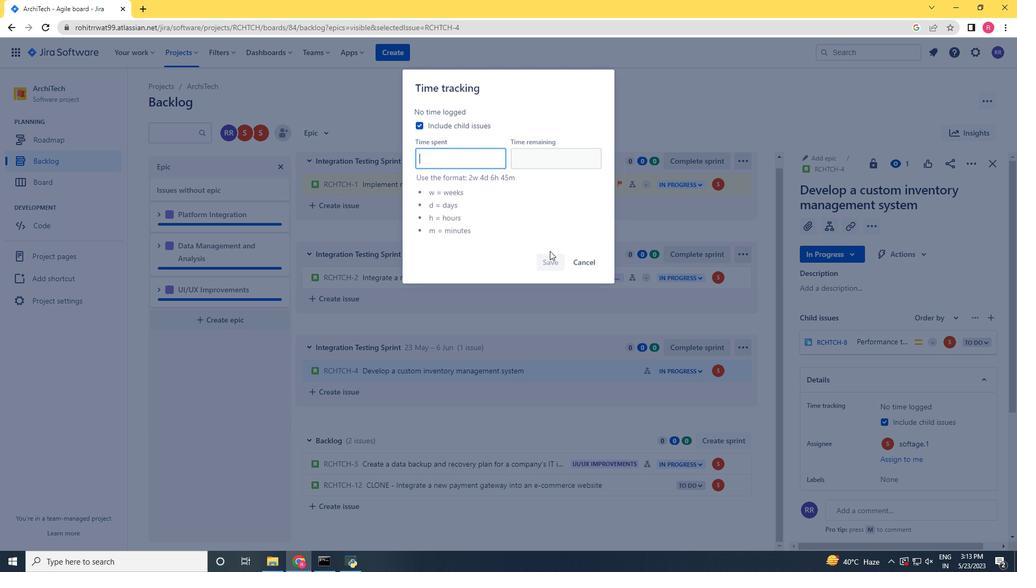 
Action: Key pressed 5w<Key.space>2d<Key.space>5h<Key.space>9m<Key.tab>5w<Key.space>4d<Key.space>17h<Key.space>26m
Screenshot: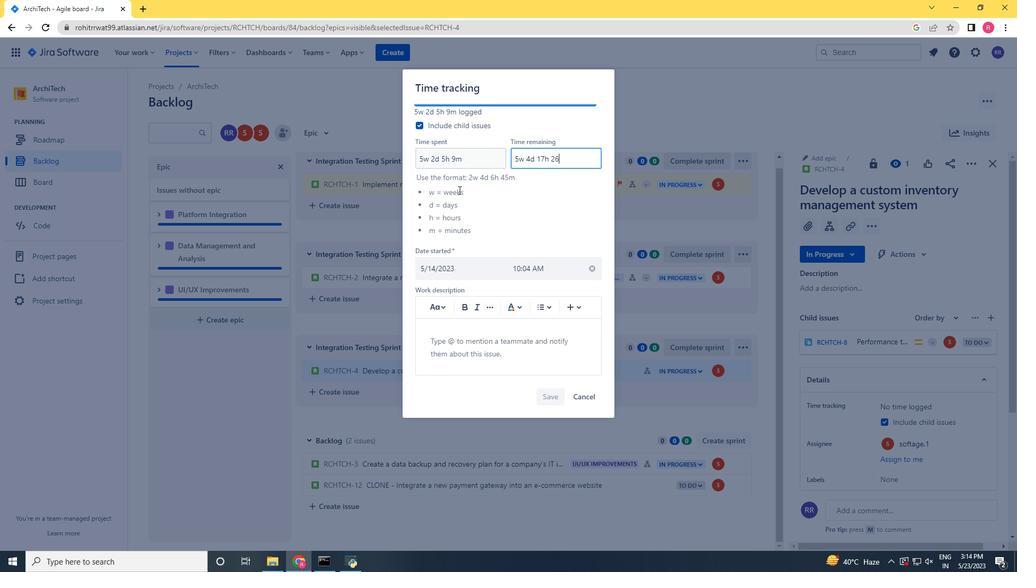 
Action: Mouse moved to (548, 392)
Screenshot: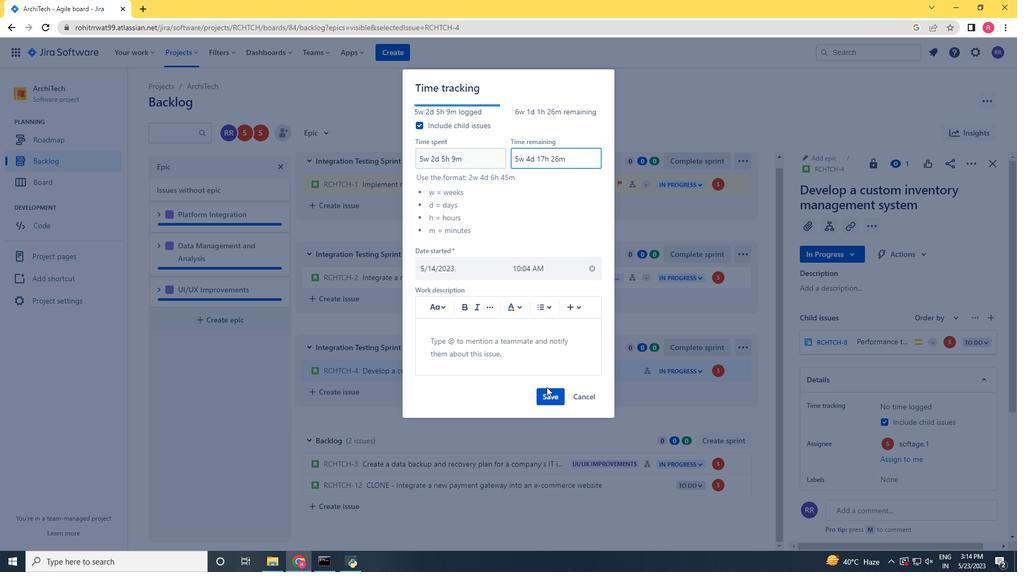 
Action: Mouse pressed left at (548, 392)
Screenshot: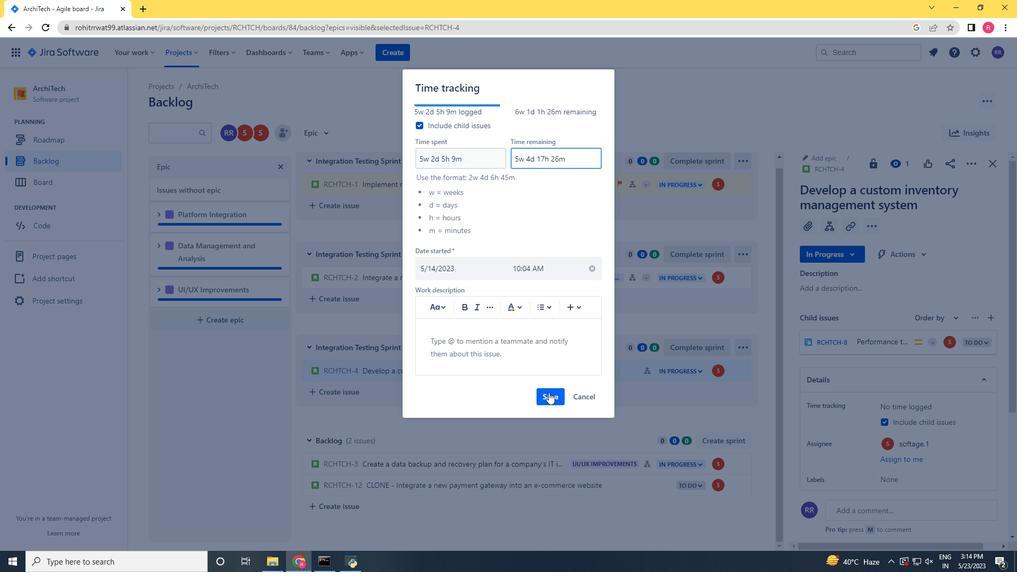 
Action: Mouse moved to (731, 373)
Screenshot: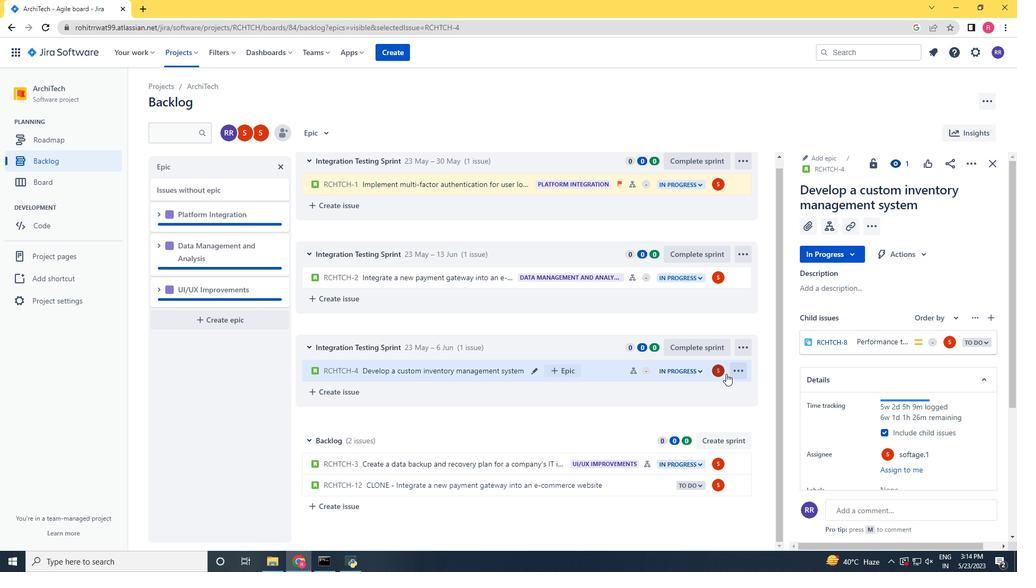 
Action: Mouse pressed left at (731, 373)
Screenshot: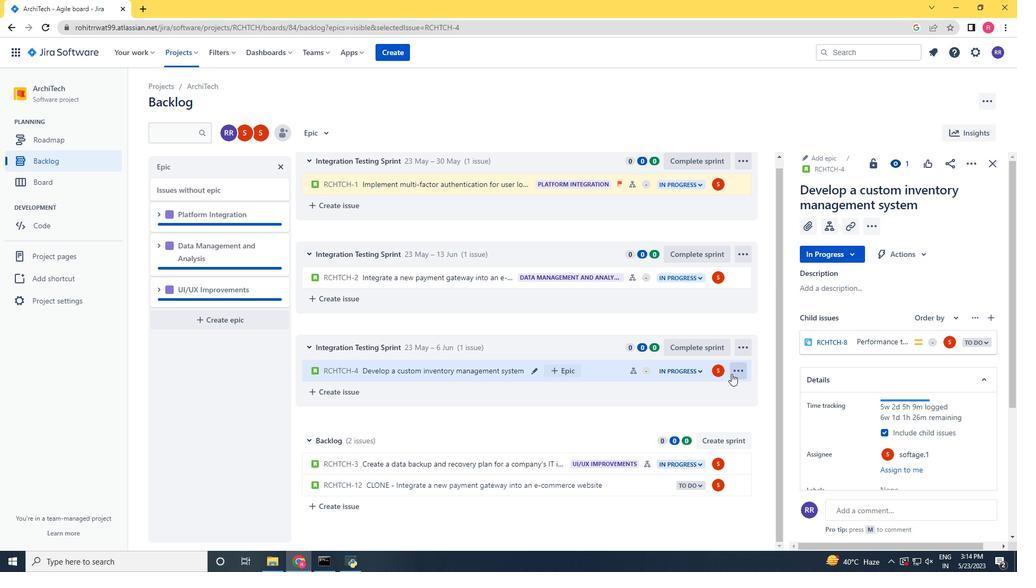 
Action: Mouse moved to (706, 350)
Screenshot: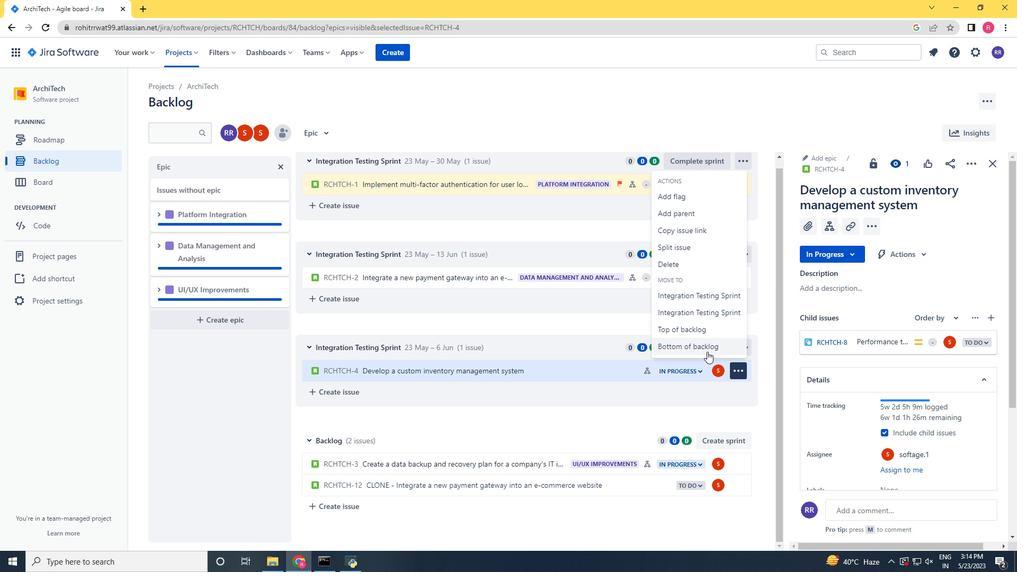 
Action: Mouse pressed left at (706, 350)
Screenshot: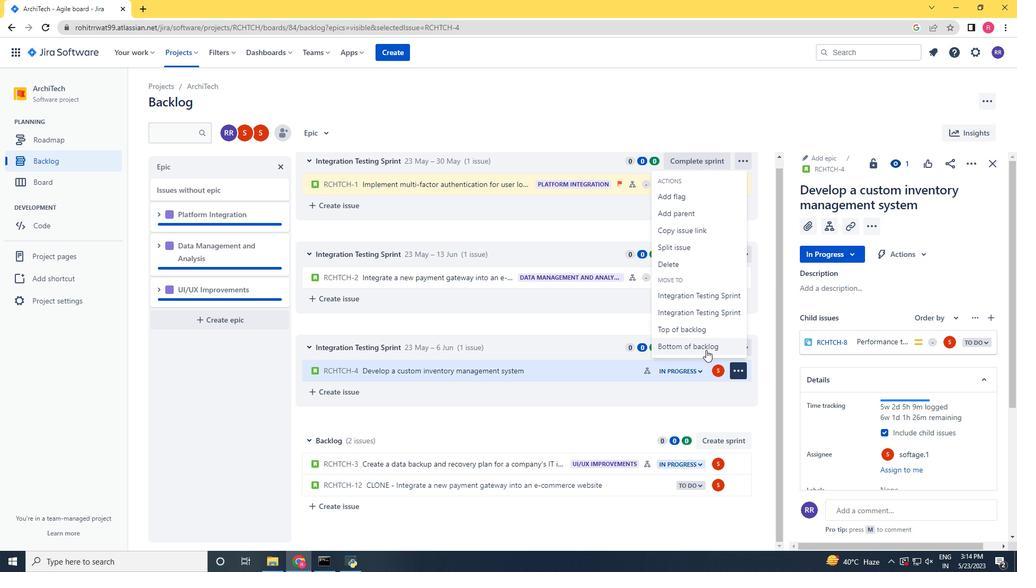 
Action: Mouse moved to (535, 170)
Screenshot: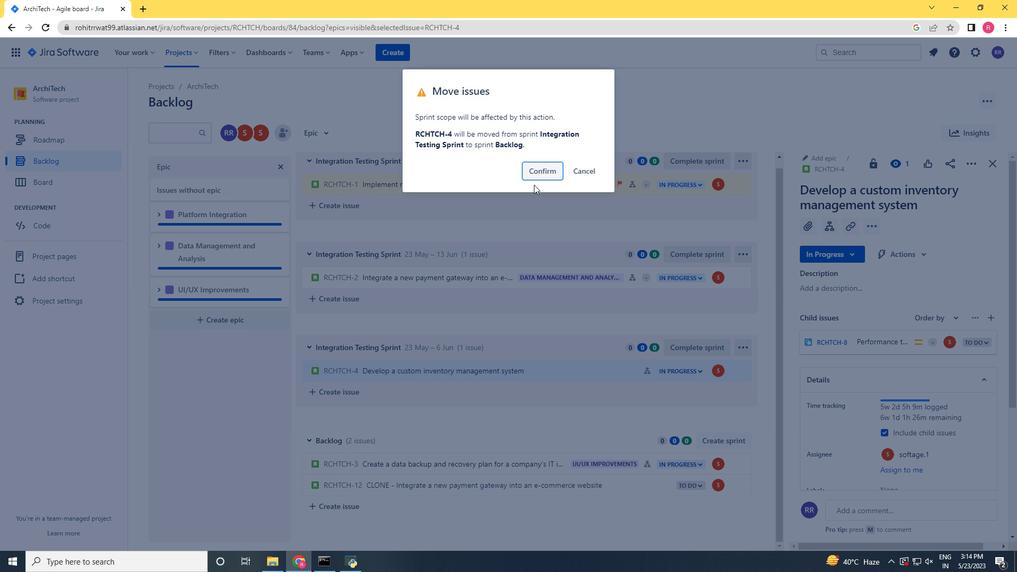 
Action: Mouse pressed left at (535, 170)
Screenshot: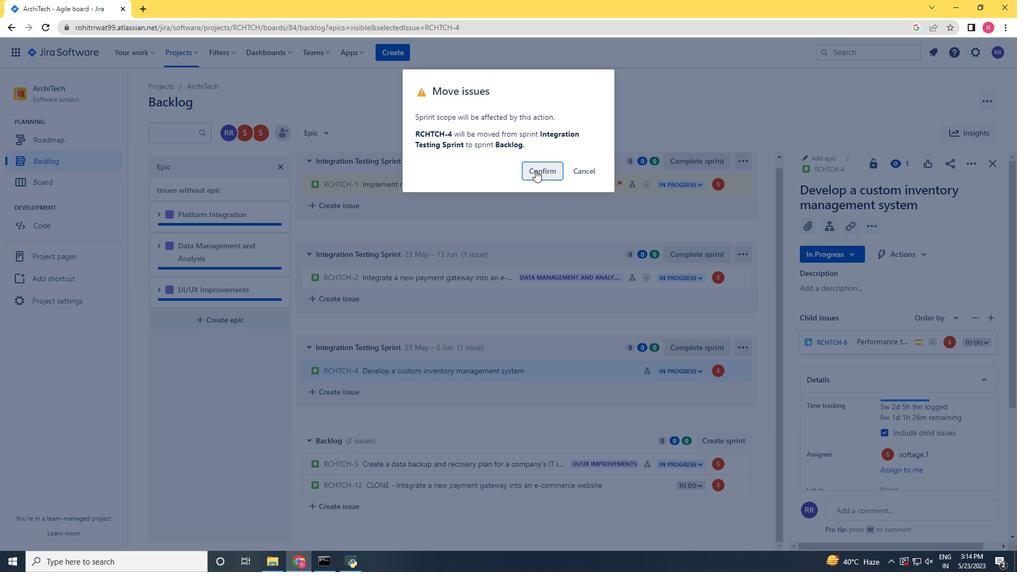 
Action: Mouse moved to (572, 505)
Screenshot: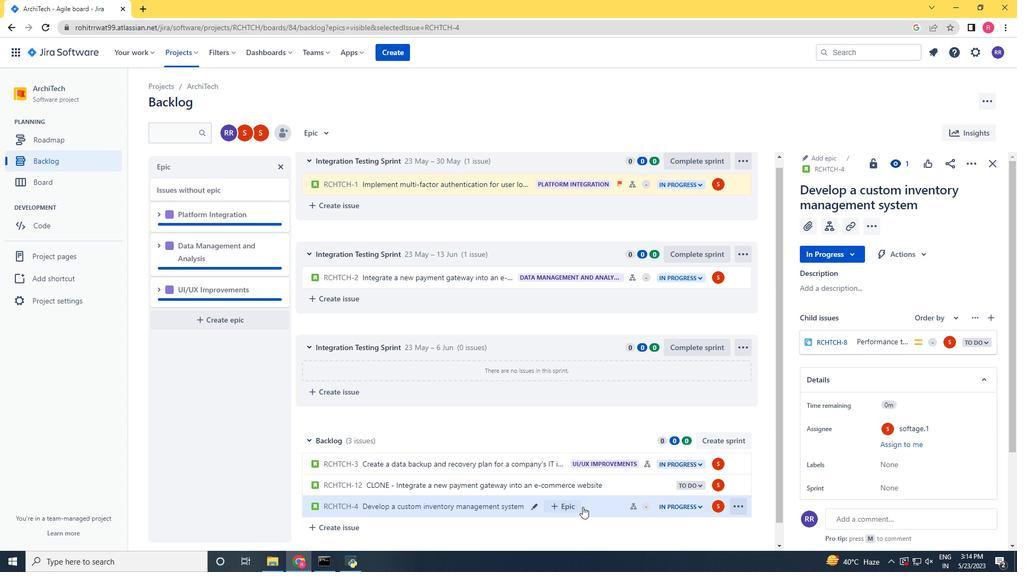 
Action: Mouse pressed left at (572, 505)
Screenshot: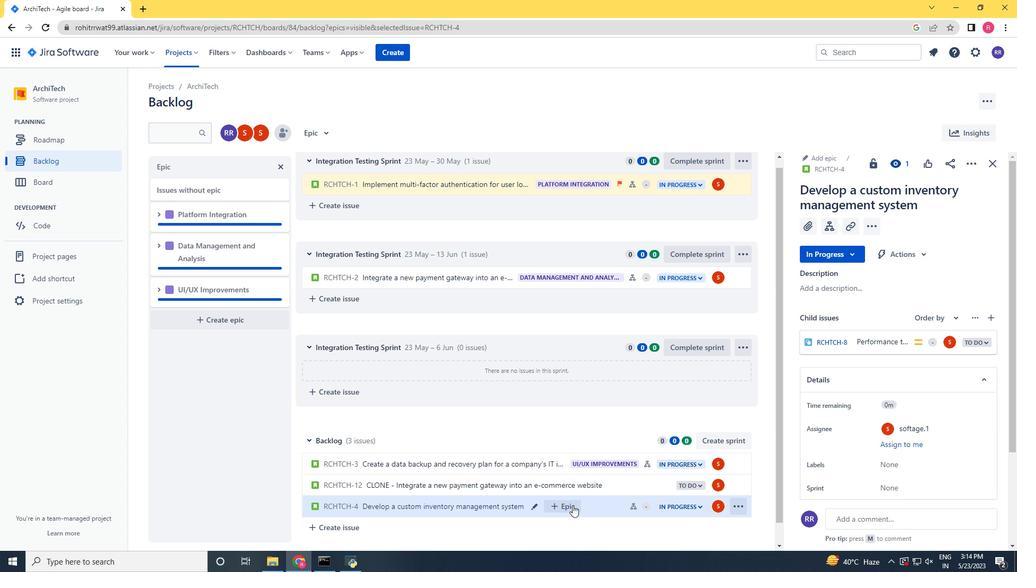 
Action: Mouse scrolled (572, 504) with delta (0, 0)
Screenshot: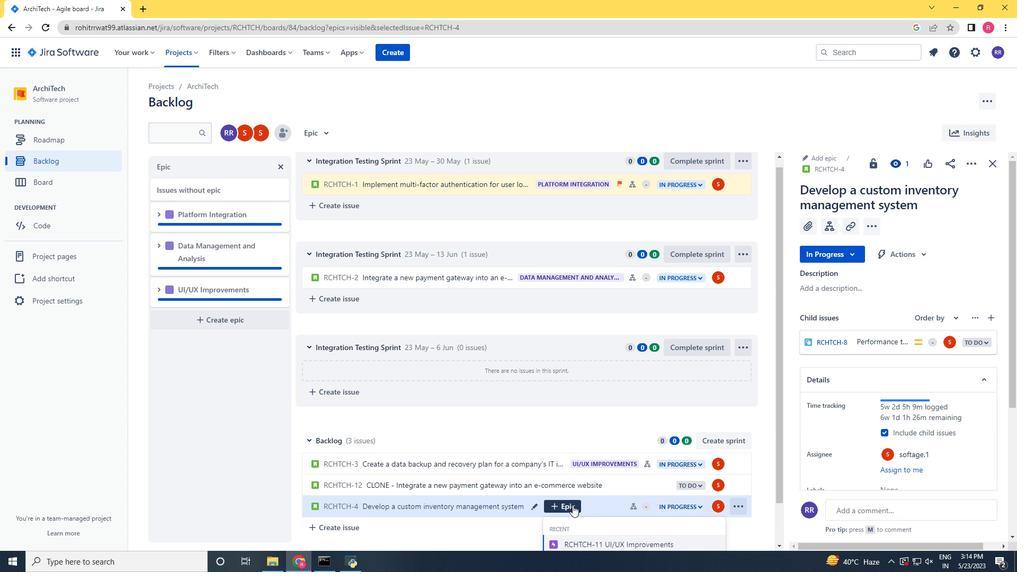 
Action: Mouse scrolled (572, 504) with delta (0, 0)
Screenshot: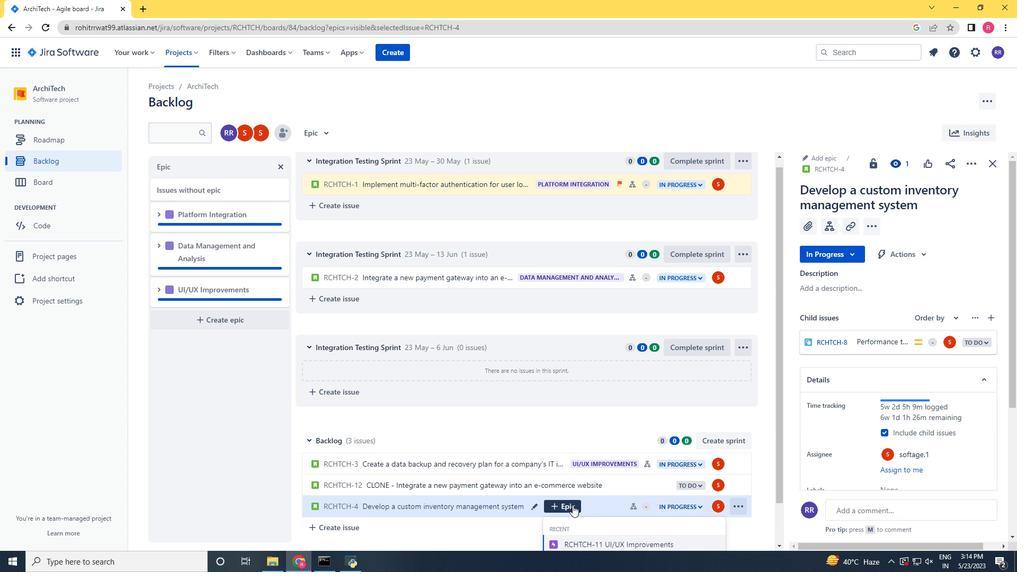 
Action: Mouse scrolled (572, 504) with delta (0, 0)
Screenshot: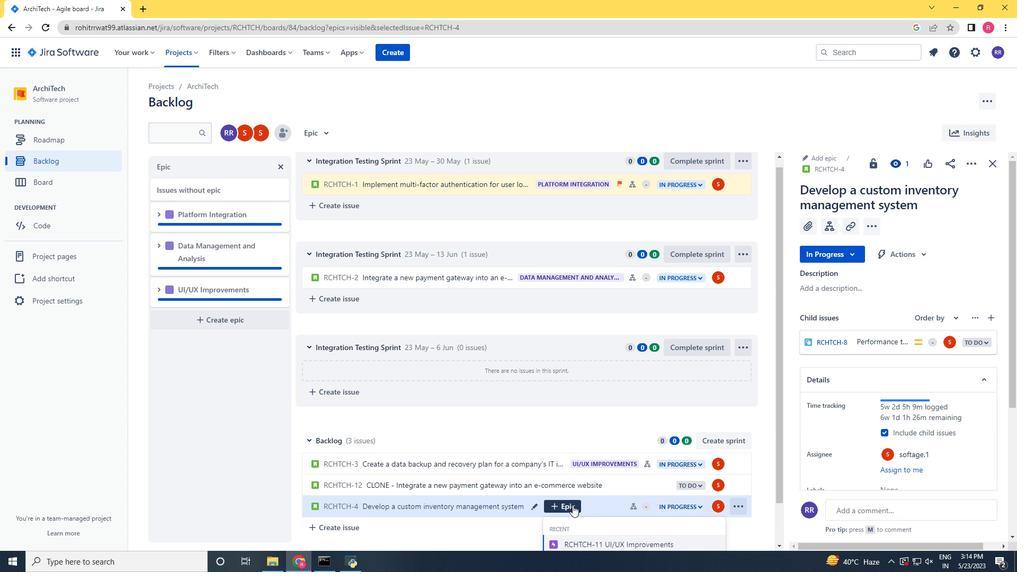 
Action: Mouse scrolled (572, 504) with delta (0, 0)
Screenshot: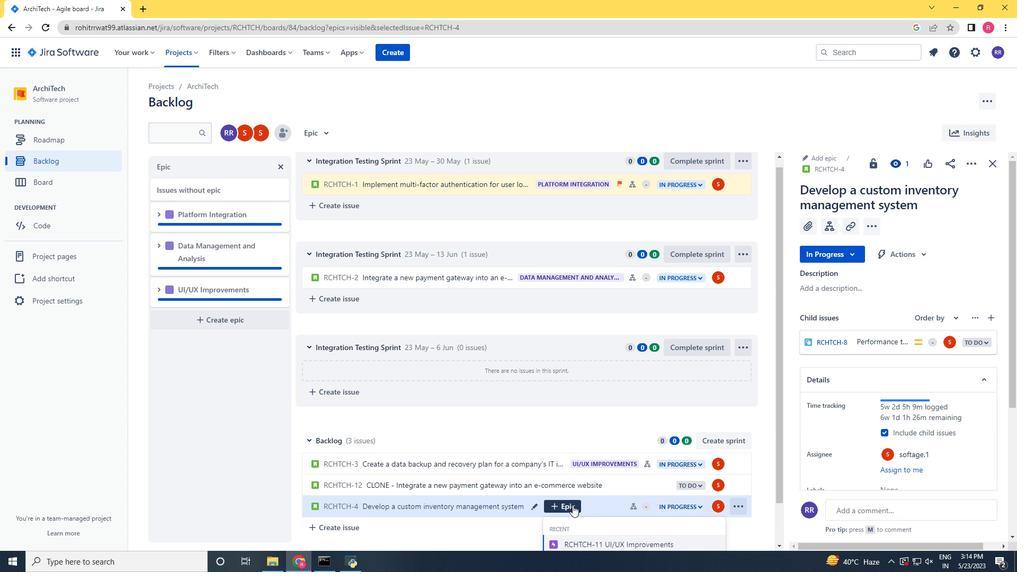 
Action: Mouse moved to (610, 537)
Screenshot: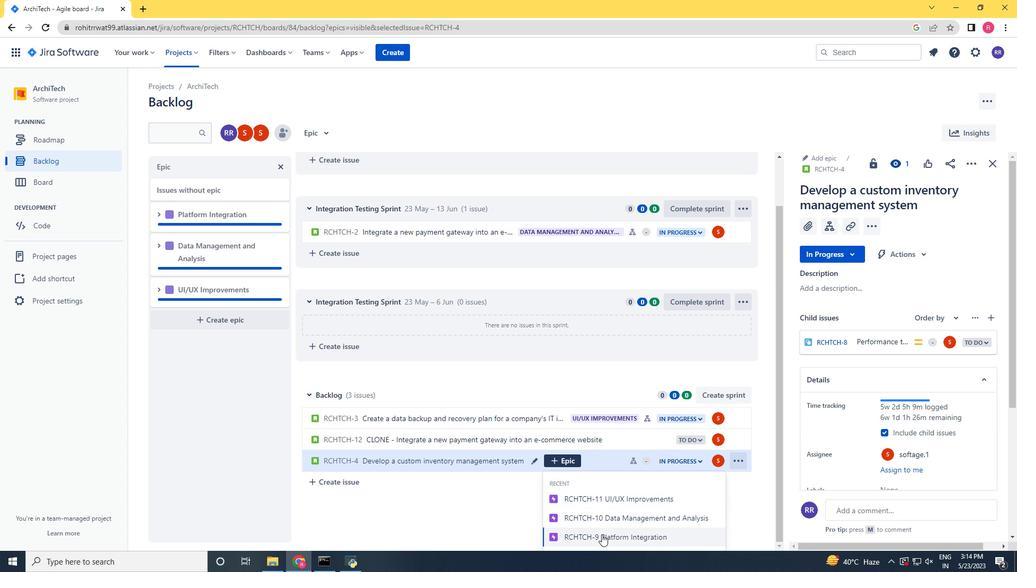 
Action: Mouse pressed left at (610, 537)
Screenshot: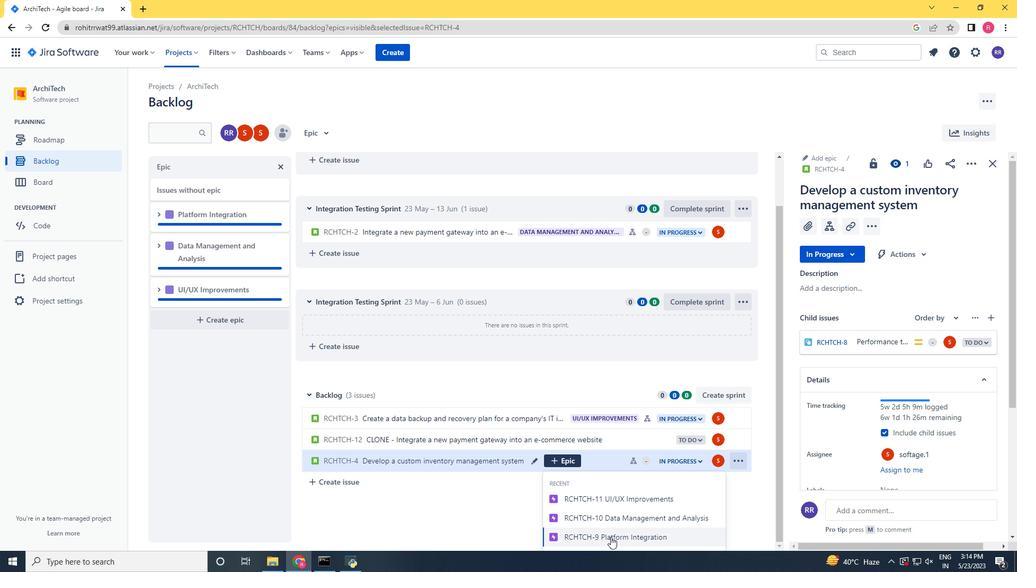 
Action: Mouse moved to (486, 378)
Screenshot: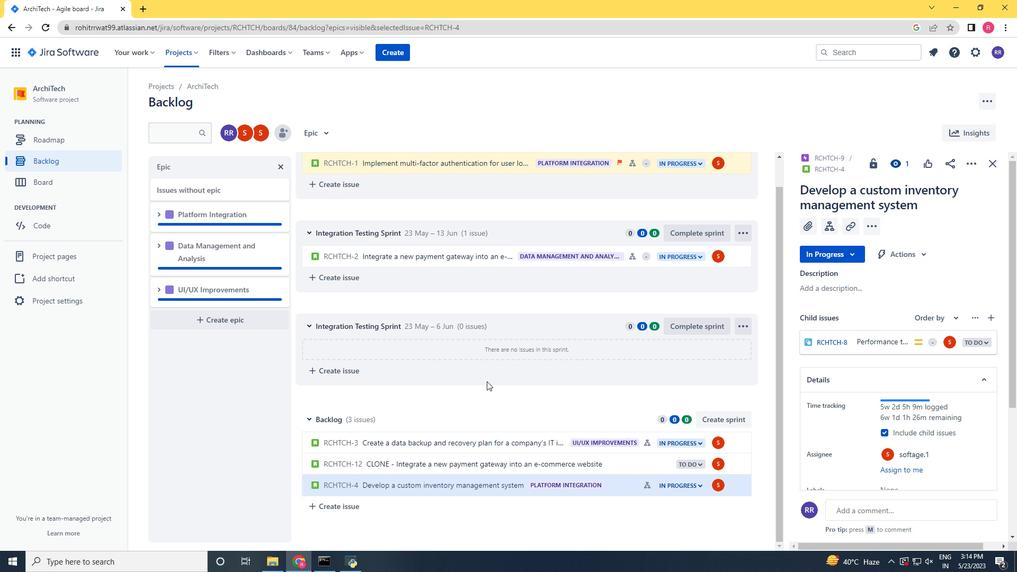 
